 Task: Add an event with the title Interview with AnujE, date '2024/05/23', time 9:40 AM to 11:40 AMand add a description: The session will begin with an introduction to the importance of effective presentations, emphasizing the impact of clear communication, engaging delivery, and confident body language. Participants will have the opportunity to learn key strategies and best practices for creating impactful presentations that captivate audiences and convey messages effectively.Select event color  Tomato . Add location for the event as: 456 Parc Güell, Barcelona, Spain, logged in from the account softage.5@softage.netand send the event invitation to softage.3@softage.net and softage.1@softage.net. Set a reminder for the event Every weekday(Monday to Friday)
Action: Mouse moved to (89, 128)
Screenshot: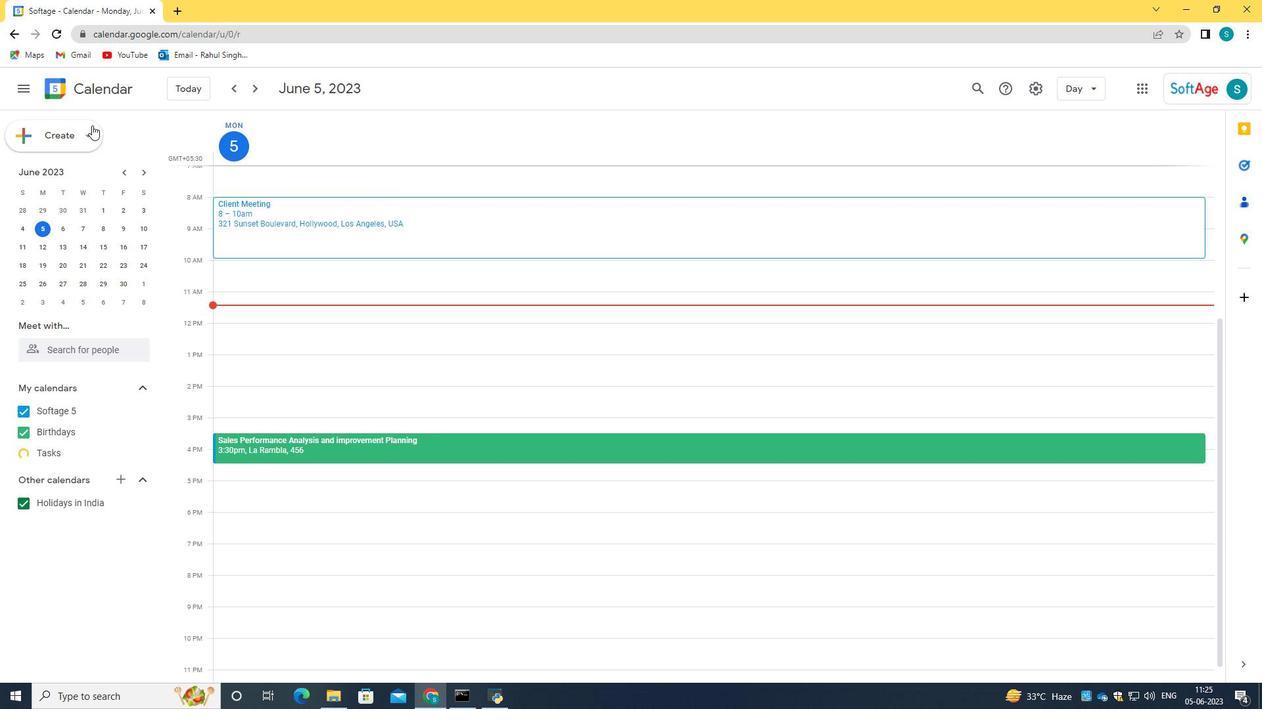 
Action: Mouse pressed left at (89, 128)
Screenshot: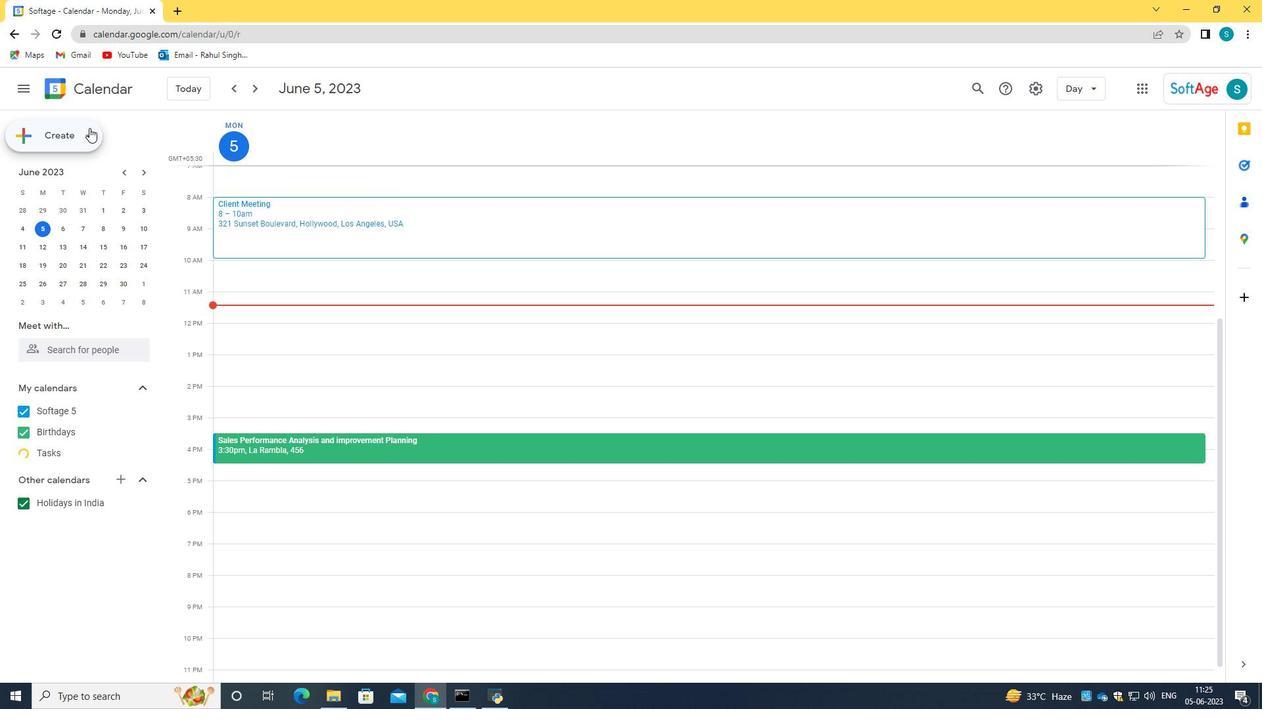 
Action: Mouse moved to (96, 172)
Screenshot: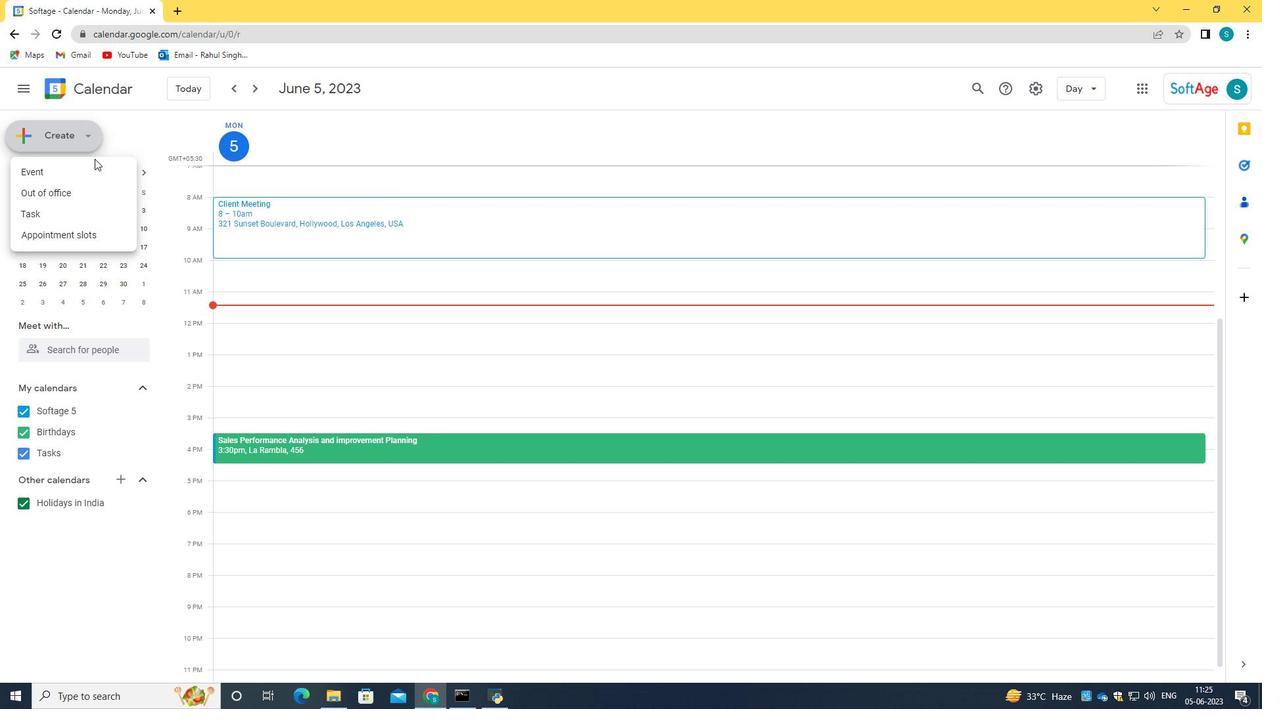 
Action: Mouse pressed left at (96, 172)
Screenshot: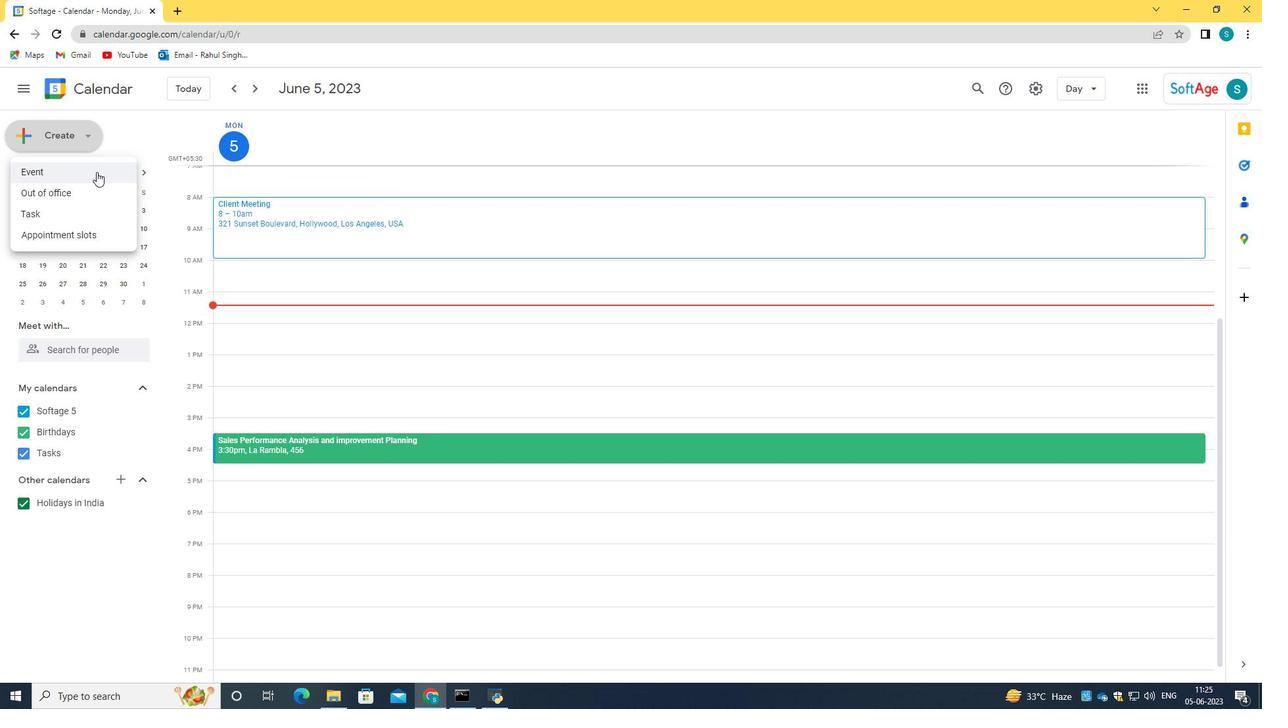
Action: Mouse moved to (738, 525)
Screenshot: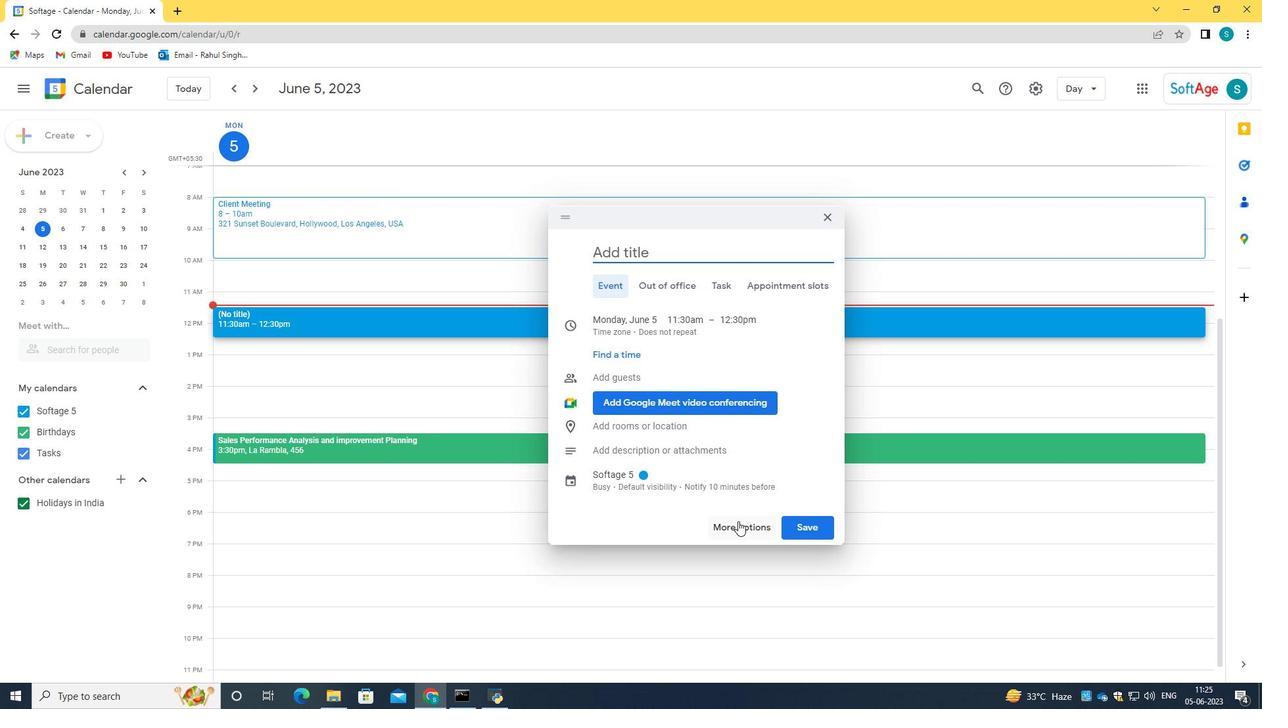 
Action: Mouse pressed left at (738, 525)
Screenshot: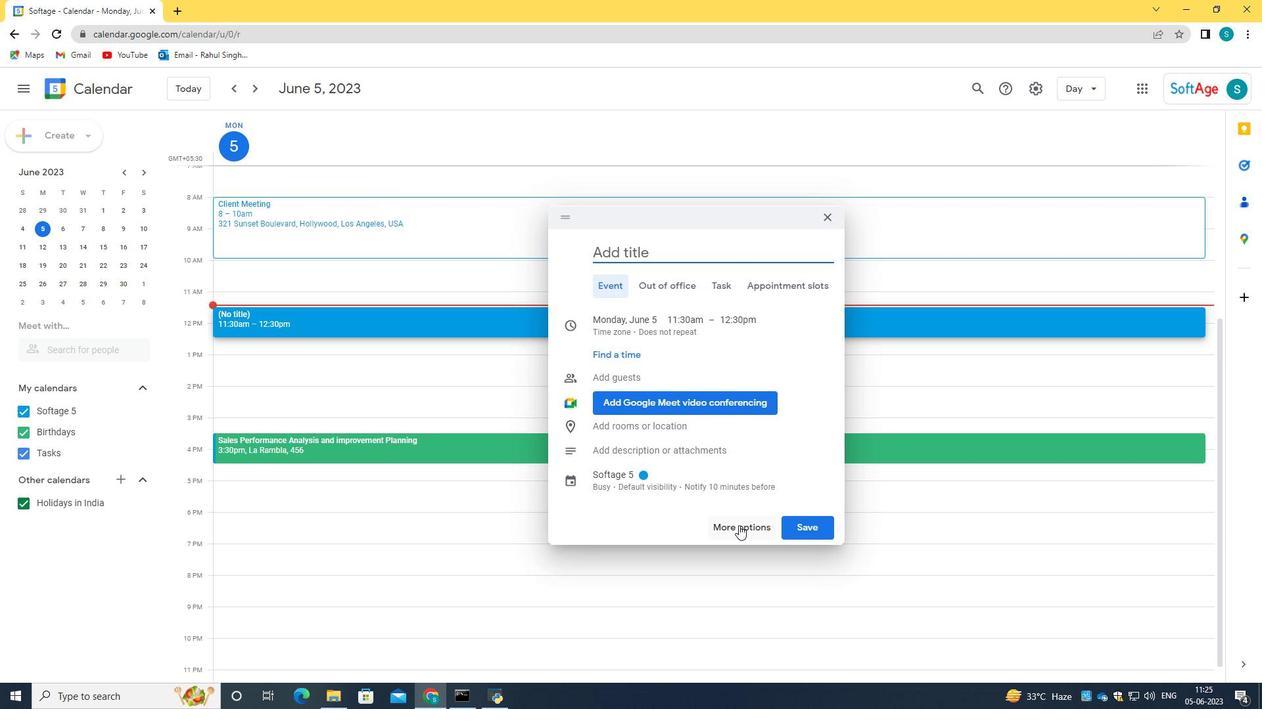 
Action: Mouse moved to (218, 95)
Screenshot: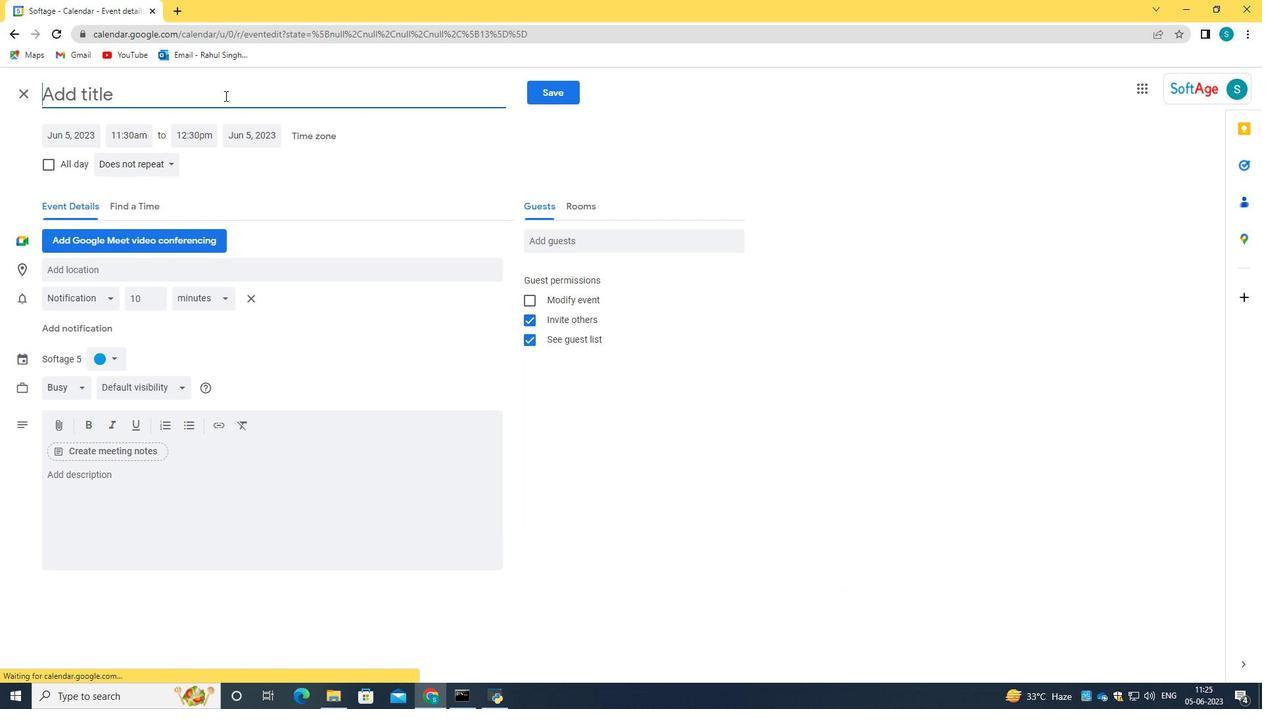 
Action: Mouse pressed left at (218, 95)
Screenshot: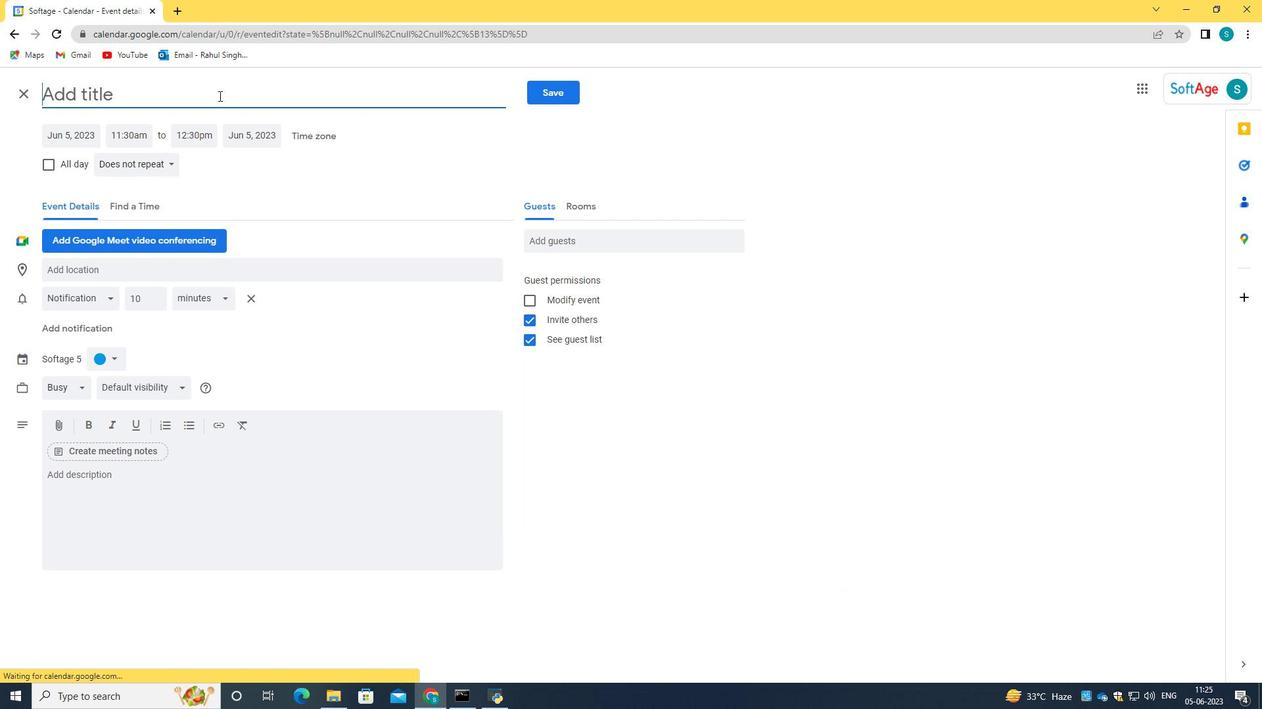 
Action: Key pressed <Key.caps_lock>I<Key.caps_lock>nterview<Key.space>with<Key.space><Key.caps_lock>A<Key.caps_lock>nuk<Key.backspace>j<Key.caps_lock>E
Screenshot: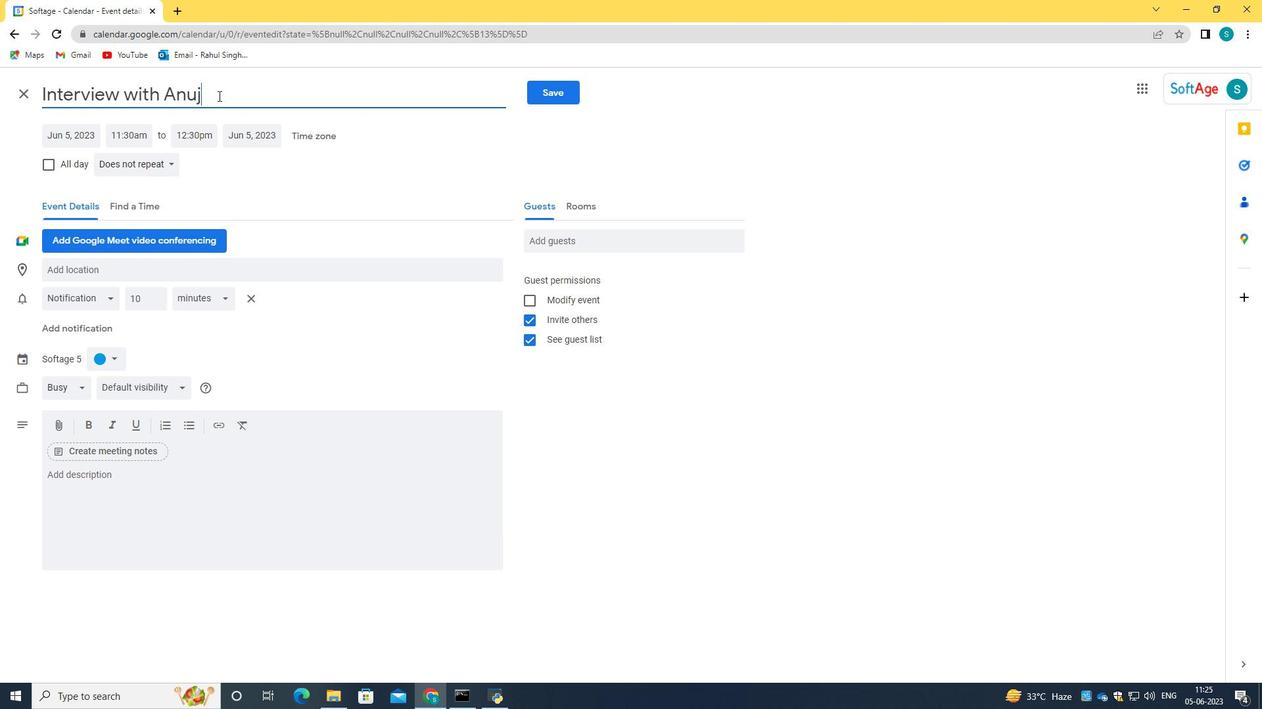 
Action: Mouse moved to (74, 131)
Screenshot: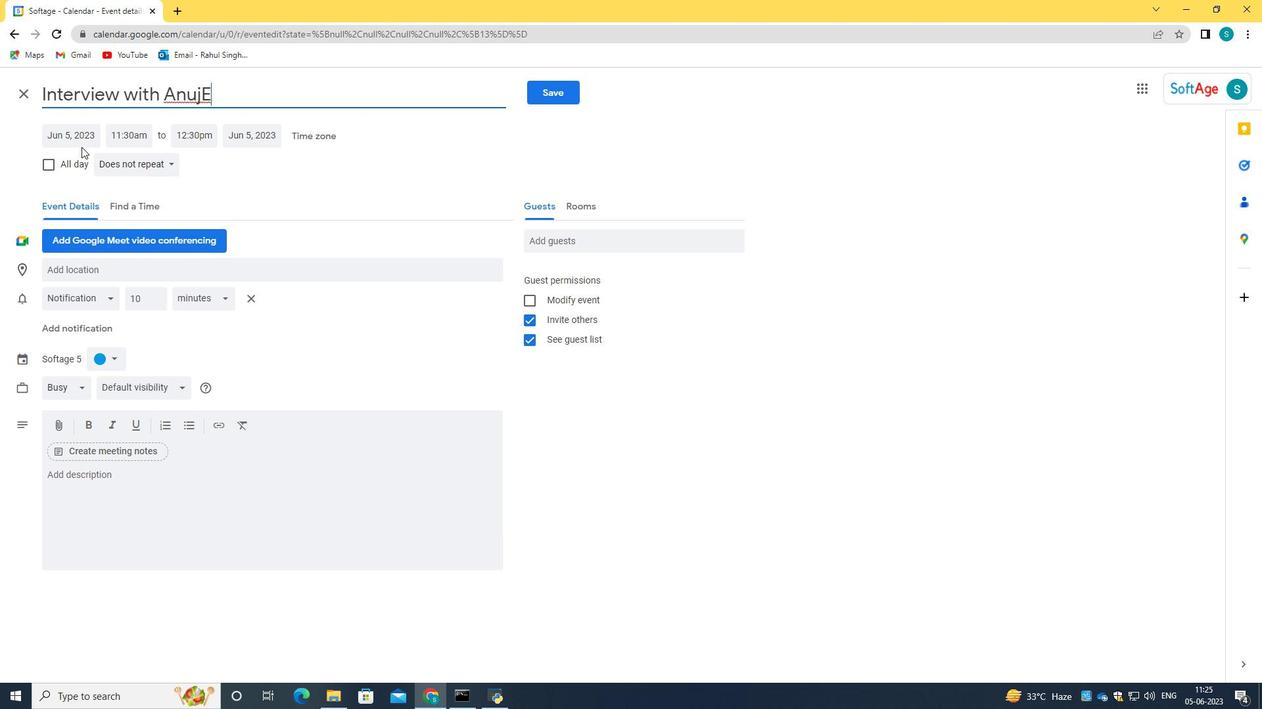 
Action: Mouse pressed left at (74, 131)
Screenshot: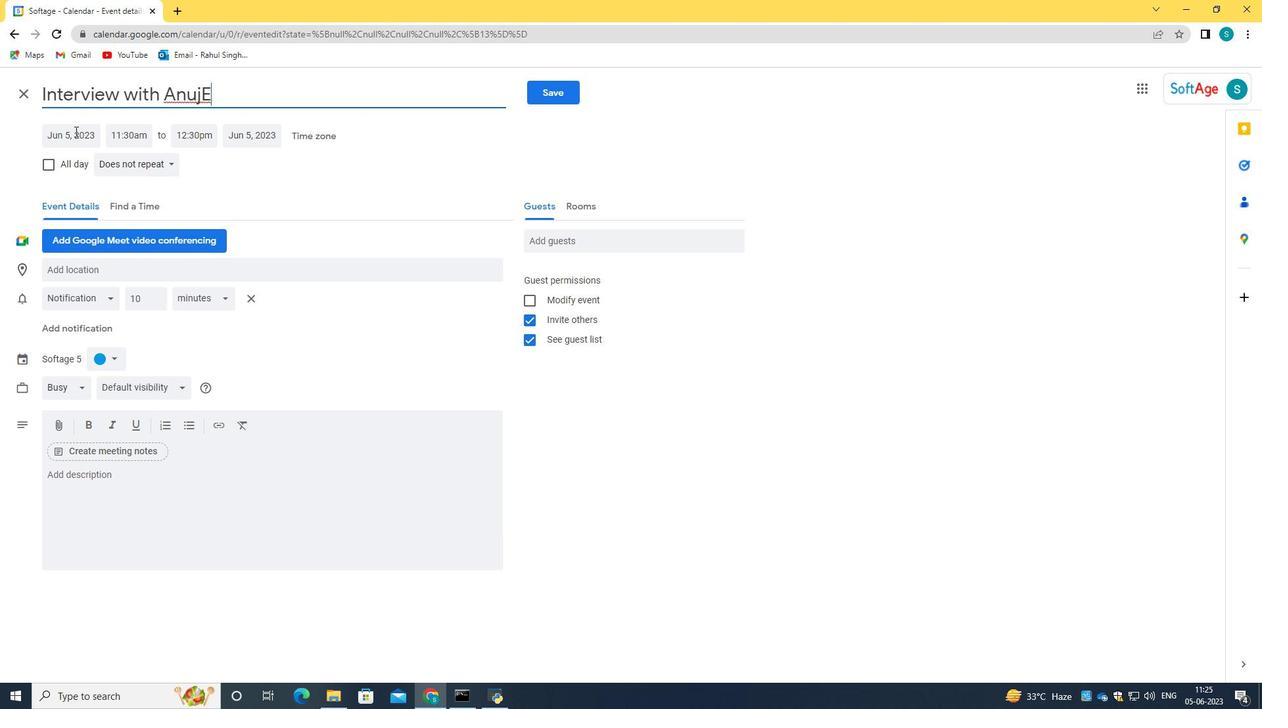 
Action: Key pressed 2024/05/23<Key.tab>09<Key.shift_r>:40AM<Key.tab>11<Key.shift_r>:40AM
Screenshot: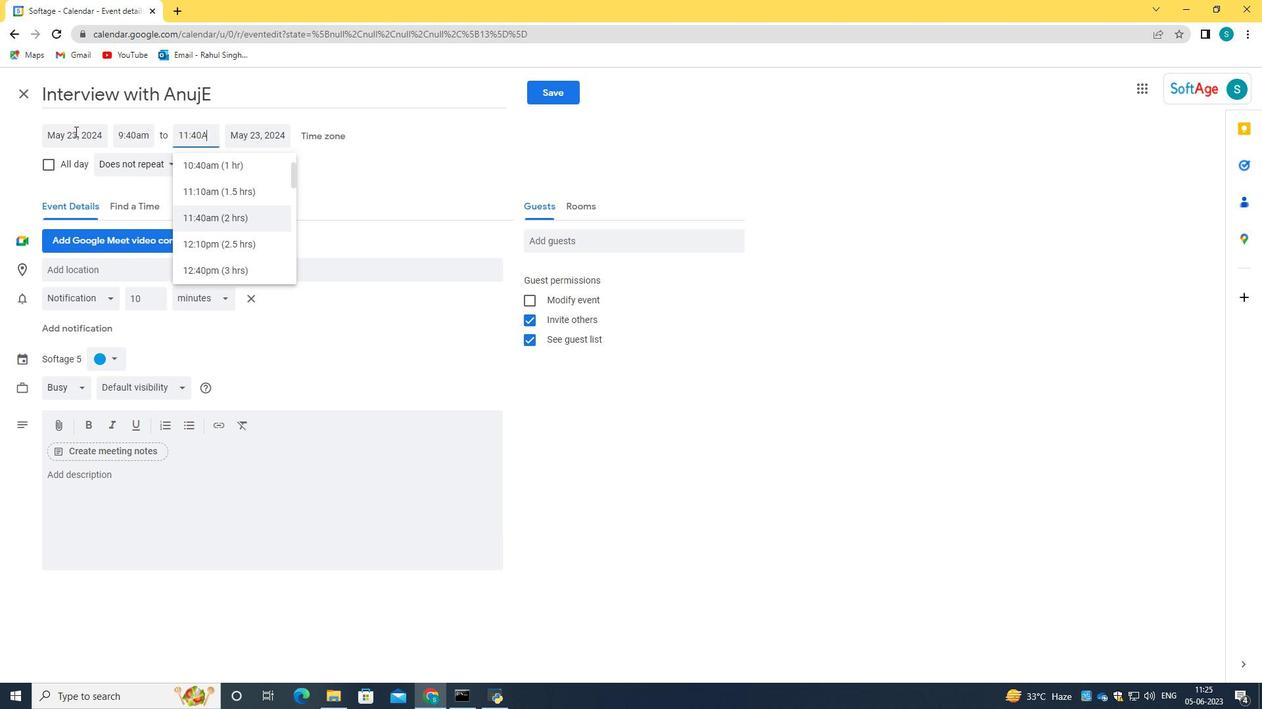 
Action: Mouse moved to (212, 214)
Screenshot: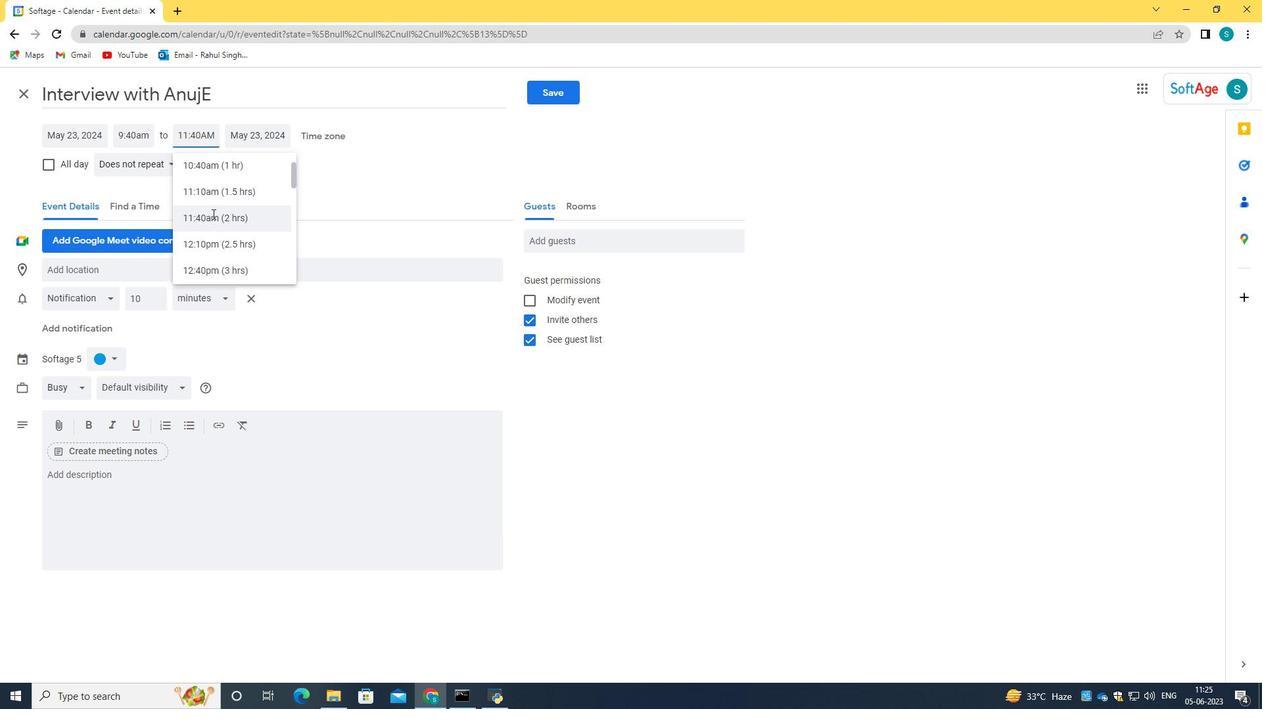 
Action: Mouse pressed left at (212, 214)
Screenshot: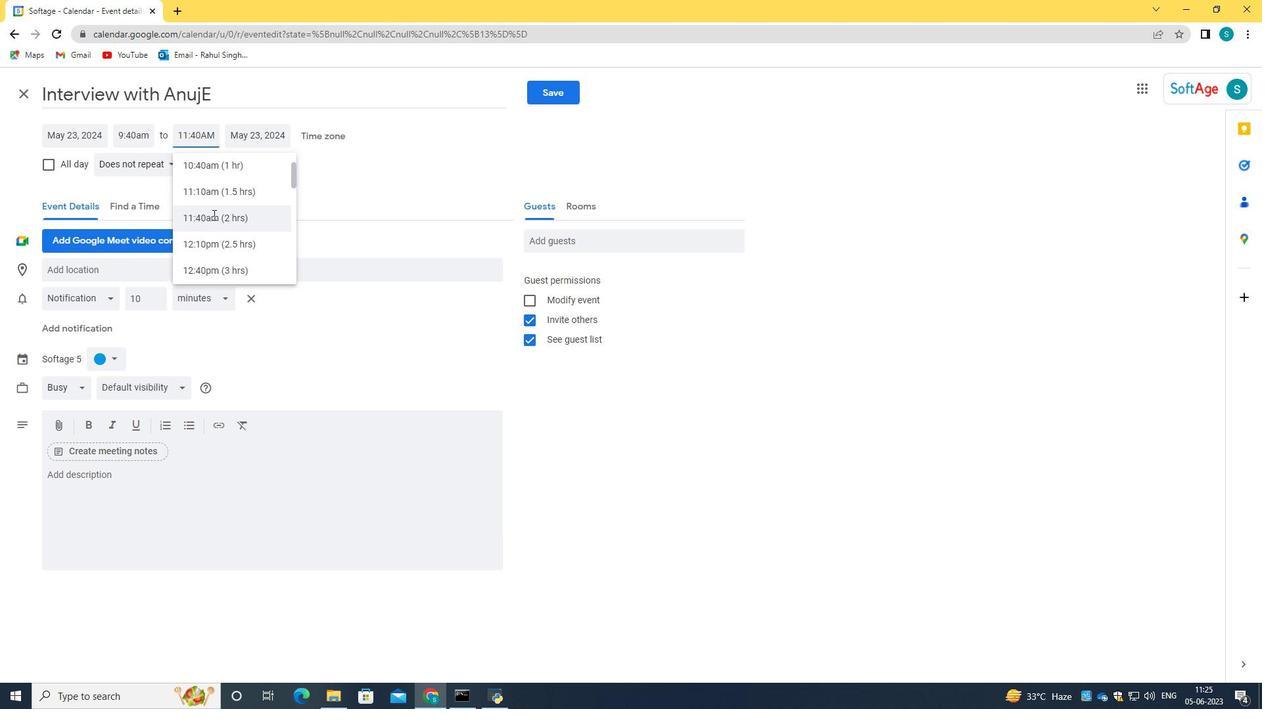 
Action: Mouse moved to (281, 197)
Screenshot: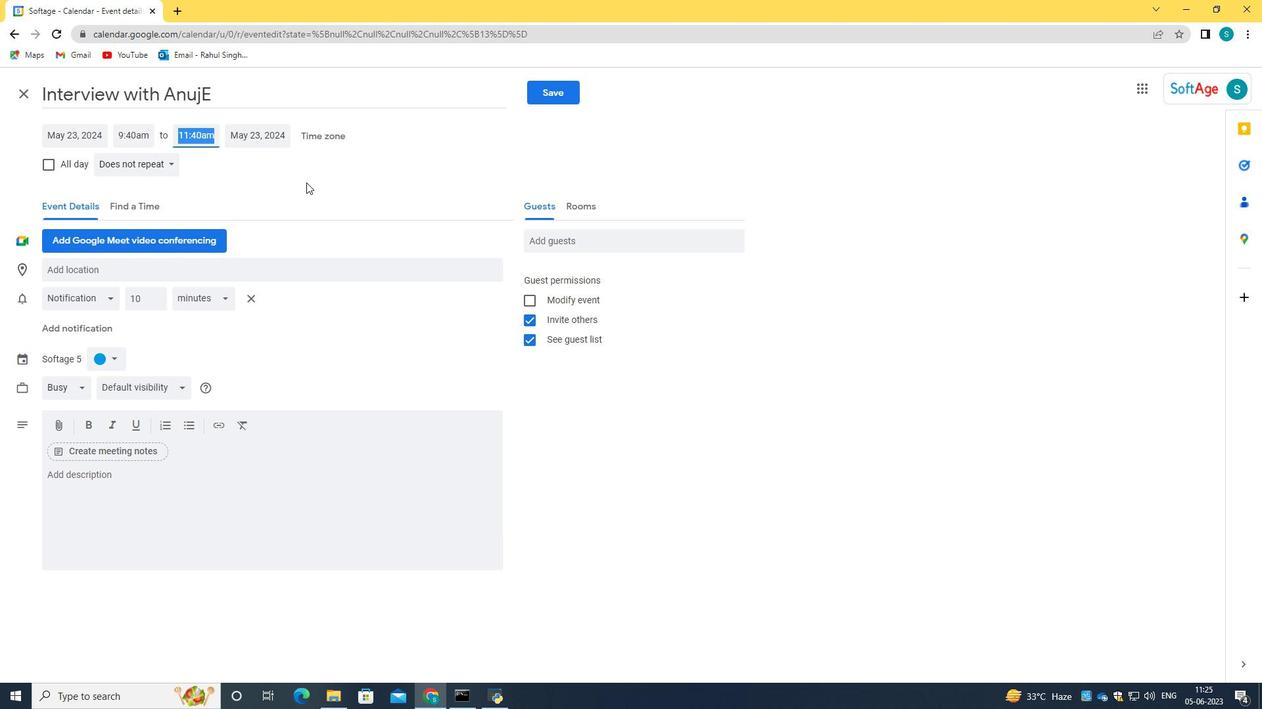 
Action: Mouse pressed left at (281, 197)
Screenshot: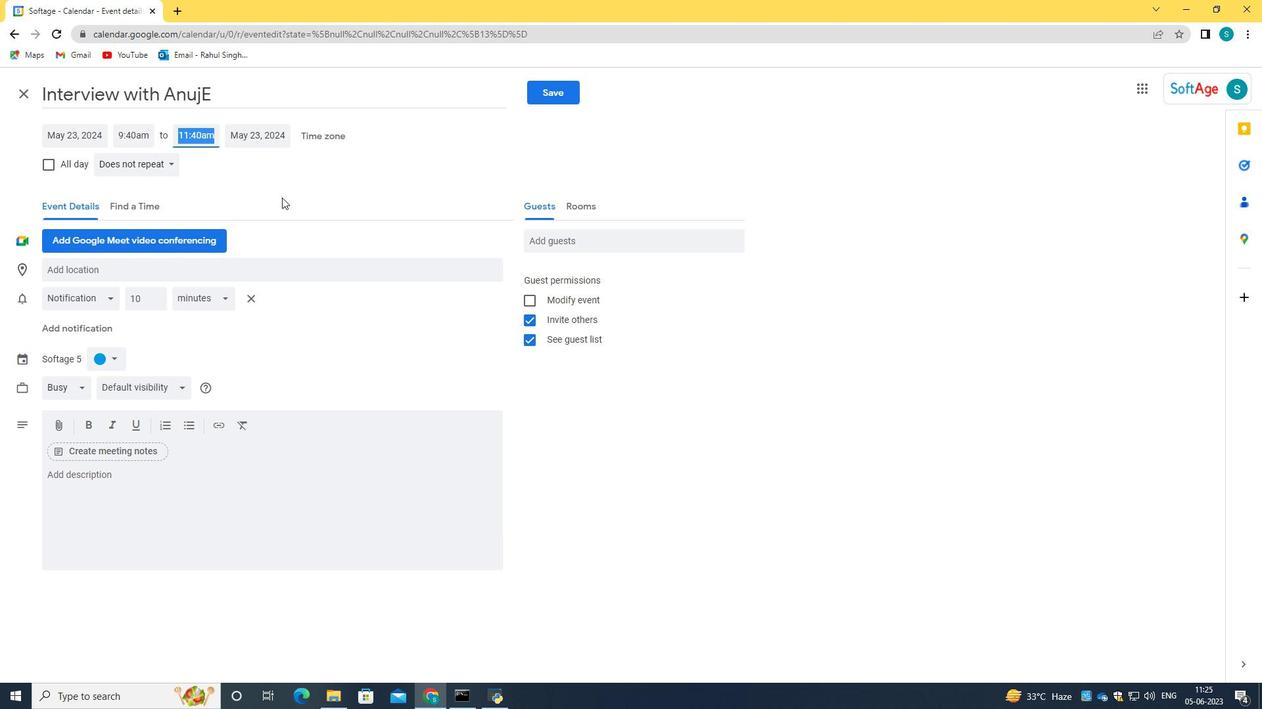 
Action: Mouse moved to (210, 514)
Screenshot: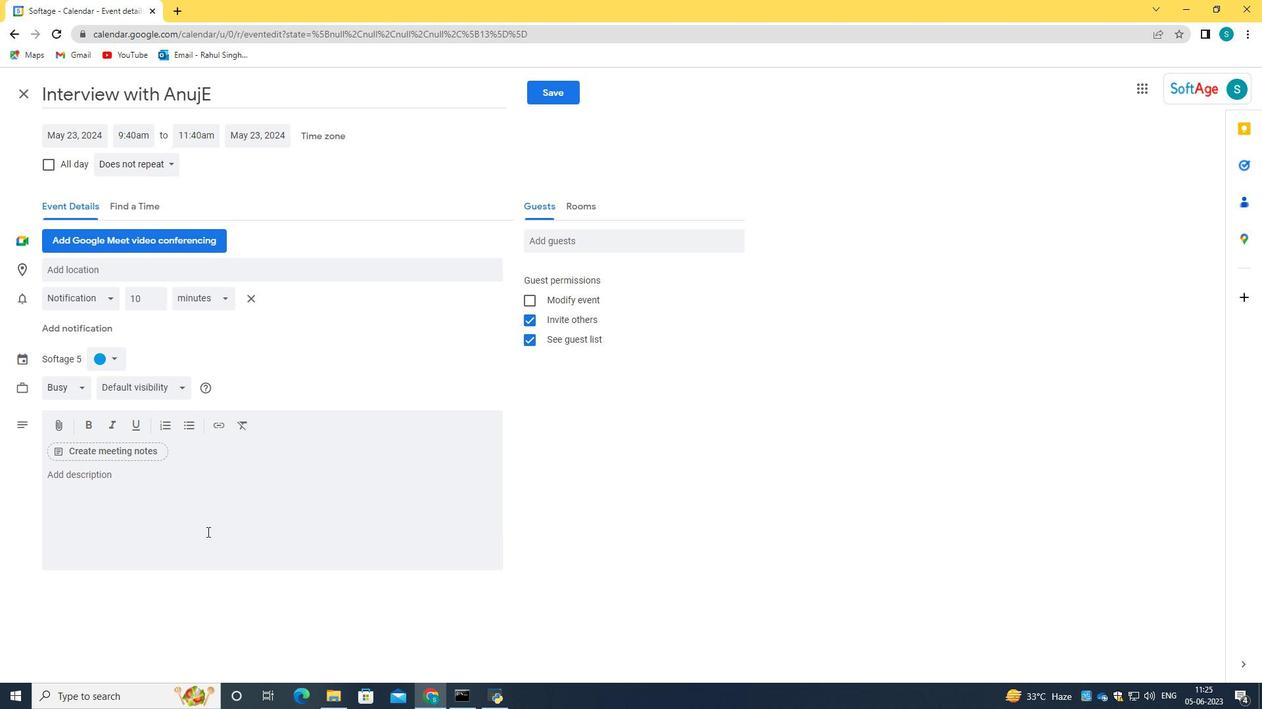 
Action: Mouse pressed left at (210, 514)
Screenshot: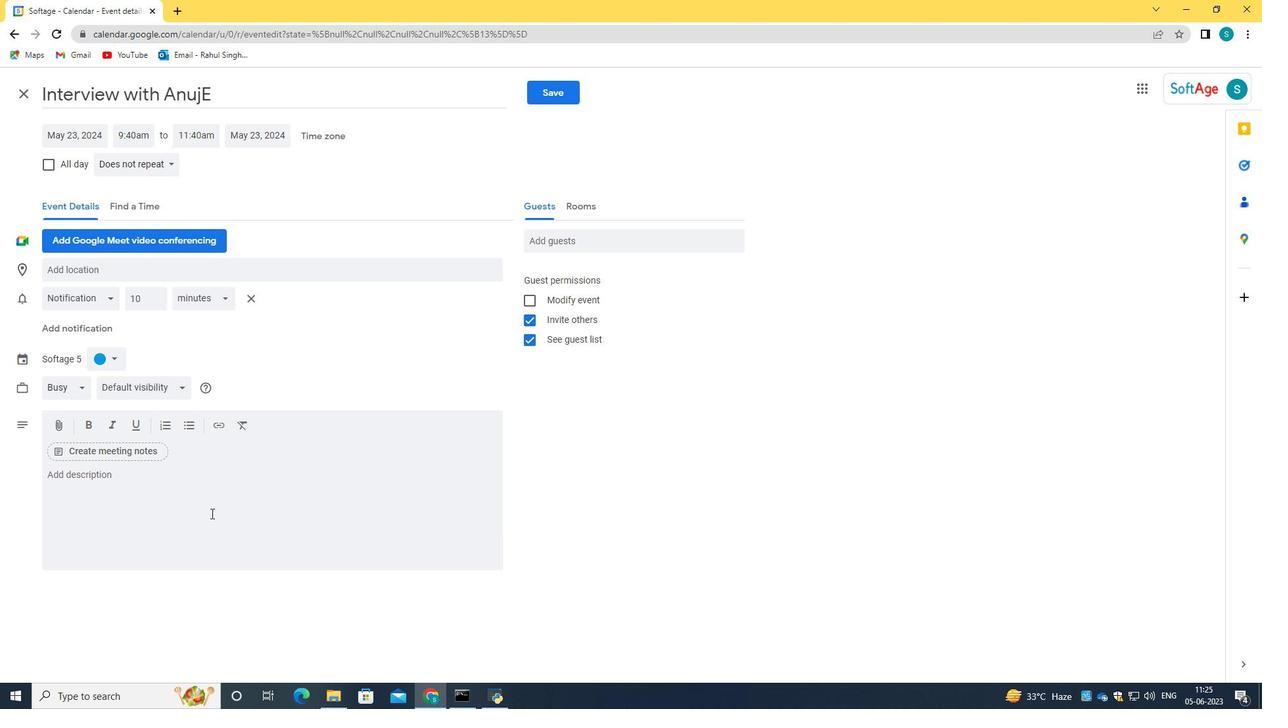 
Action: Key pressed <Key.caps_lock>t<Key.caps_lock>HE<Key.space><Key.backspace><Key.backspace><Key.backspace><Key.backspace>T<Key.caps_lock>he<Key.space>session<Key.space>will<Key.space>begin<Key.space>with<Key.space>an<Key.space>introduction<Key.space>t<Key.space>the<Key.space>importance<Key.space>of<Key.space>effective<Key.space>presentations,<Key.space>emphasizing<Key.space>the<Key.space>impact<Key.space>of<Key.space>clear<Key.space>communication<Key.space><Key.backspace>,<Key.space>engaging<Key.space>delivery<Key.space><Key.backspace><Key.space>ad<Key.backspace>nd<Key.space>confidnt<Key.backspace><Key.backspace>etn<Key.backspace><Key.backspace>nt<Key.space>body<Key.space>language.<Key.space><Key.caps_lock>P<Key.caps_lock>articipants<Key.space>will<Key.space>have<Key.space>the<Key.space>opportunity<Key.space>to<Key.space>learn<Key.space>key<Key.space>strateies<Key.space><Key.backspace><Key.backspace><Key.backspace><Key.backspace><Key.backspace>gies<Key.space><Key.backspace><Key.backspace><Key.backspace><Key.backspace><Key.backspace><Key.backspace><Key.backspace><Key.backspace>rategies<Key.space>and<Key.space>best<Key.space>practices<Key.space>for<Key.space>creating<Key.space>impactful<Key.space>presentations<Key.space>that<Key.space>capto<Key.backspace>ivate<Key.space>audience<Key.space>and<Key.space>convey<Key.space>ma<Key.backspace>essages<Key.space>effectively.
Screenshot: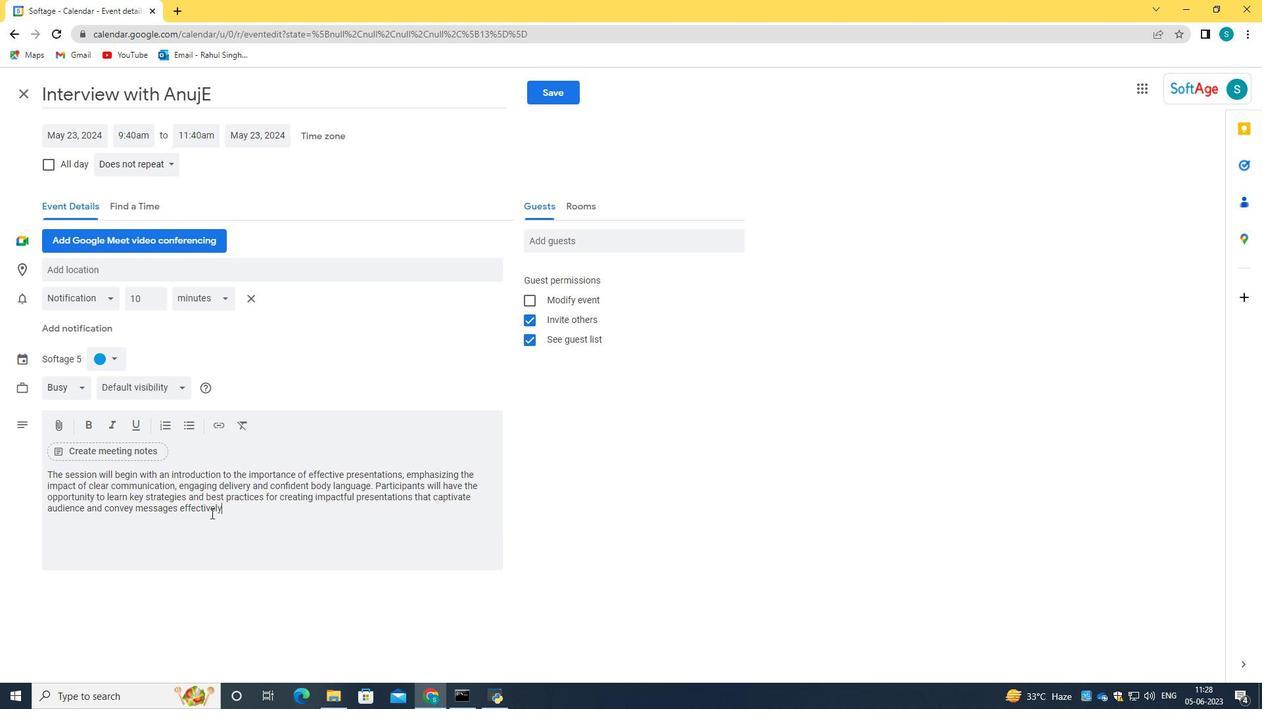 
Action: Mouse moved to (111, 366)
Screenshot: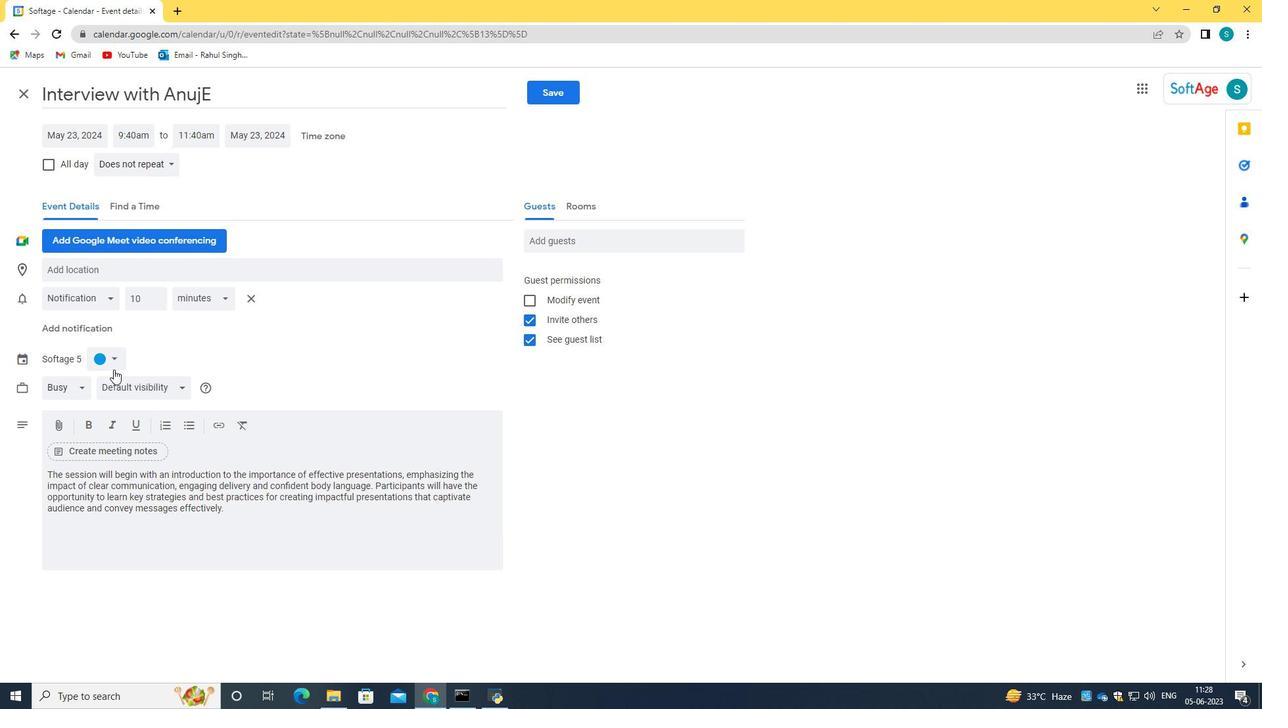 
Action: Mouse pressed left at (111, 366)
Screenshot: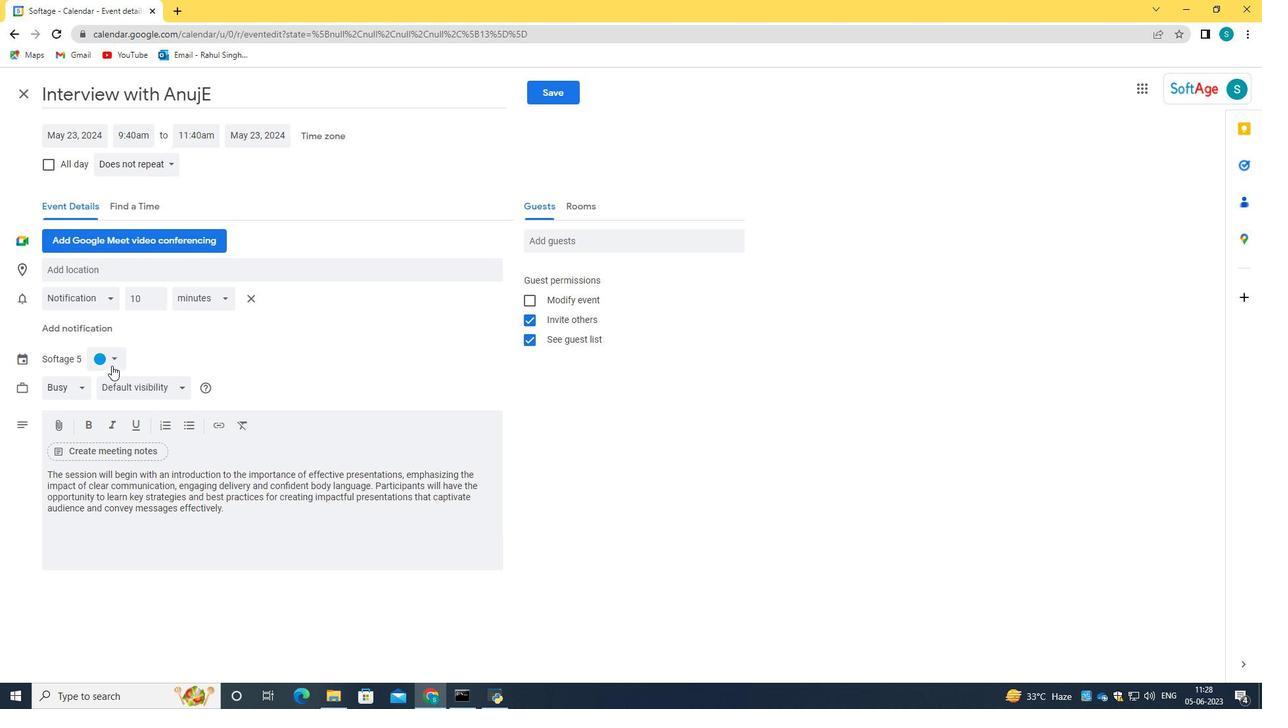 
Action: Mouse moved to (103, 355)
Screenshot: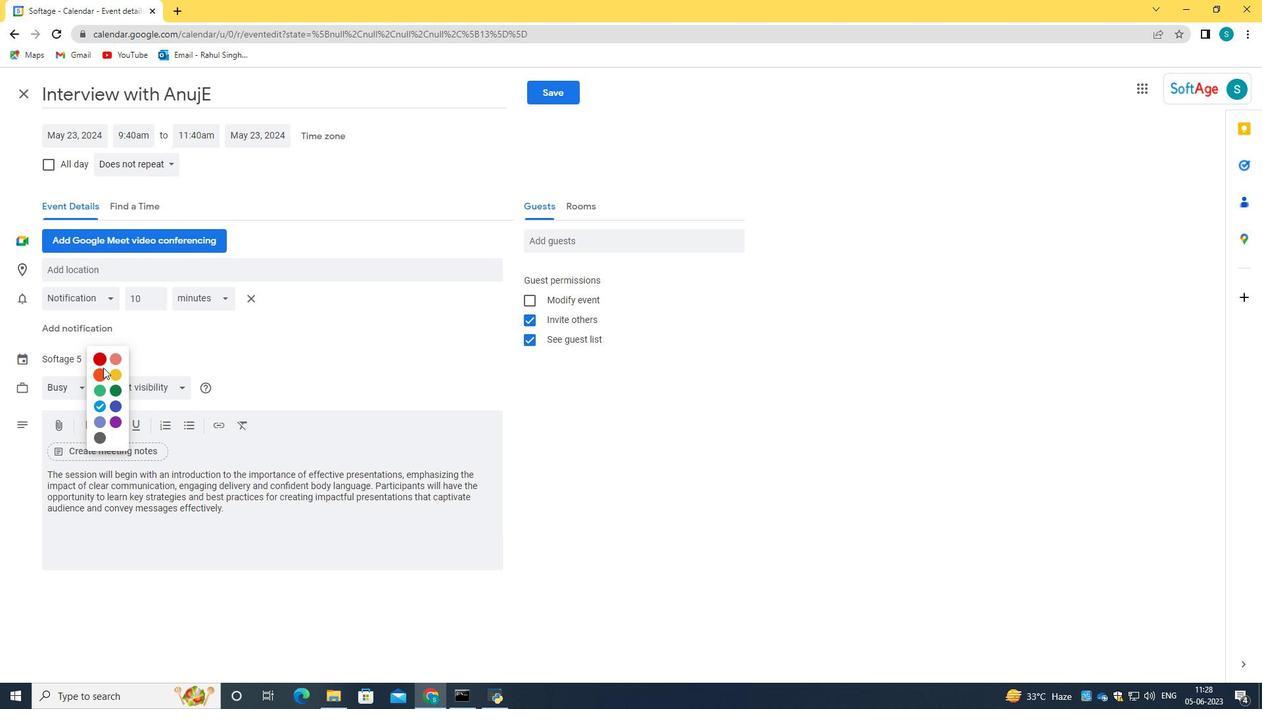 
Action: Mouse pressed left at (103, 355)
Screenshot: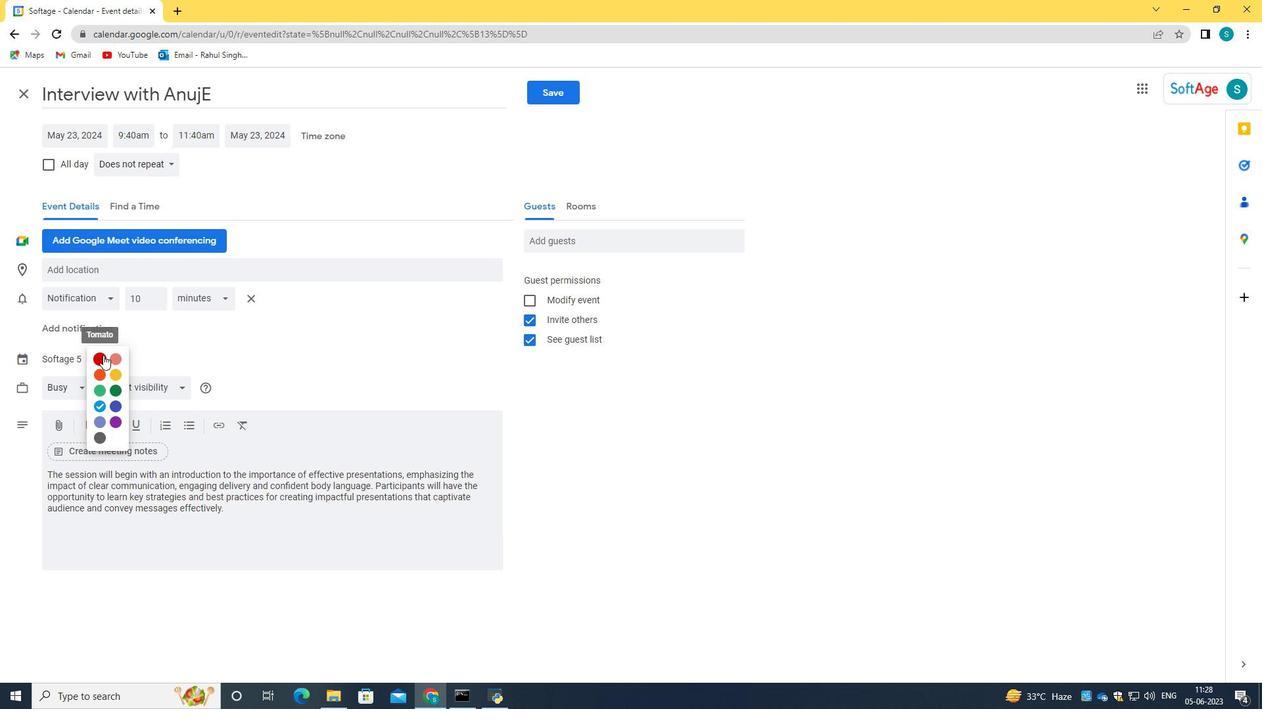 
Action: Mouse moved to (138, 278)
Screenshot: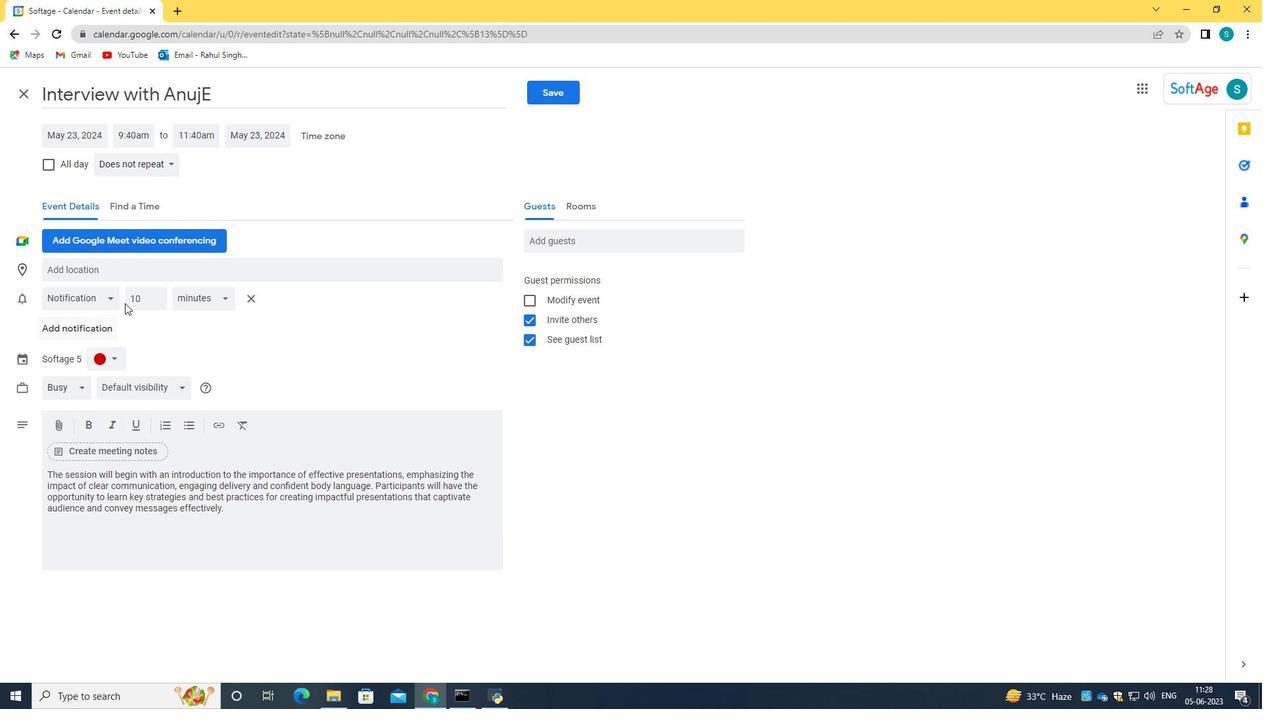 
Action: Mouse pressed left at (138, 278)
Screenshot: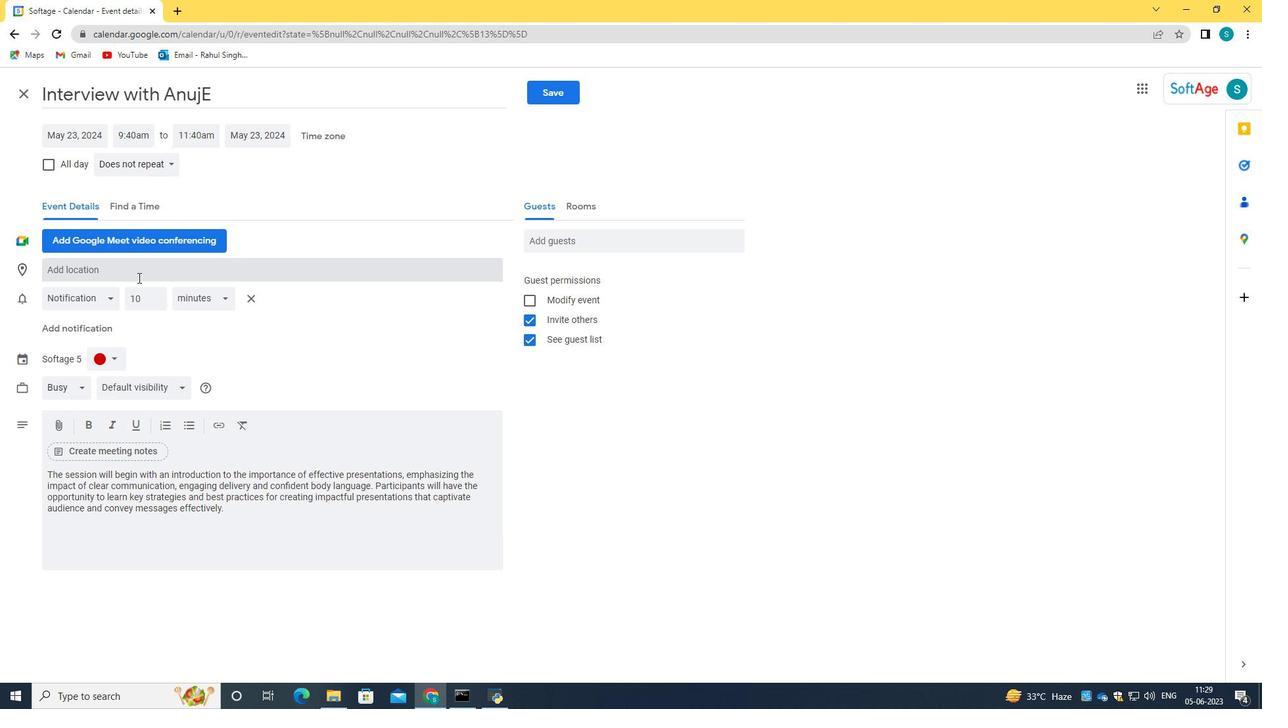 
Action: Key pressed 456<Key.space><Key.caps_lock>P<Key.caps_lock>arc<Key.space><Key.caps_lock>G<Key.caps_lock>uee<Key.backspace>ll,<Key.space><Key.caps_lock>B<Key.caps_lock>a
Screenshot: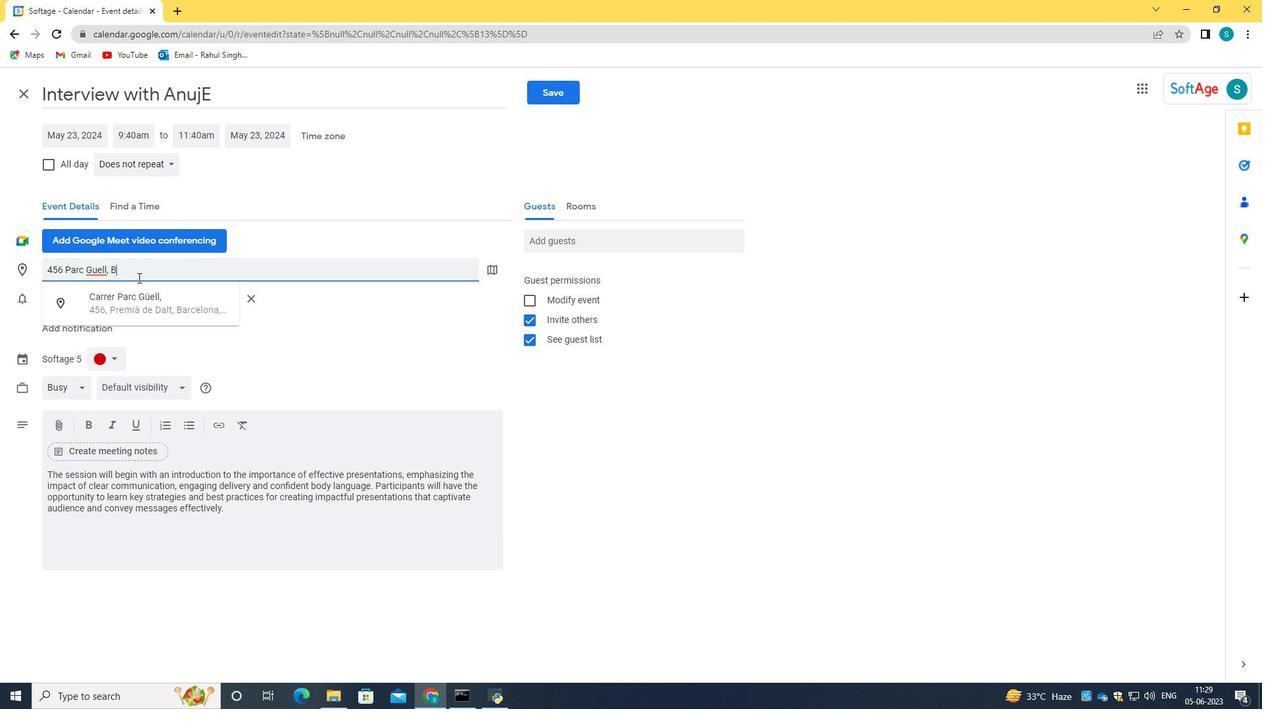 
Action: Mouse moved to (141, 295)
Screenshot: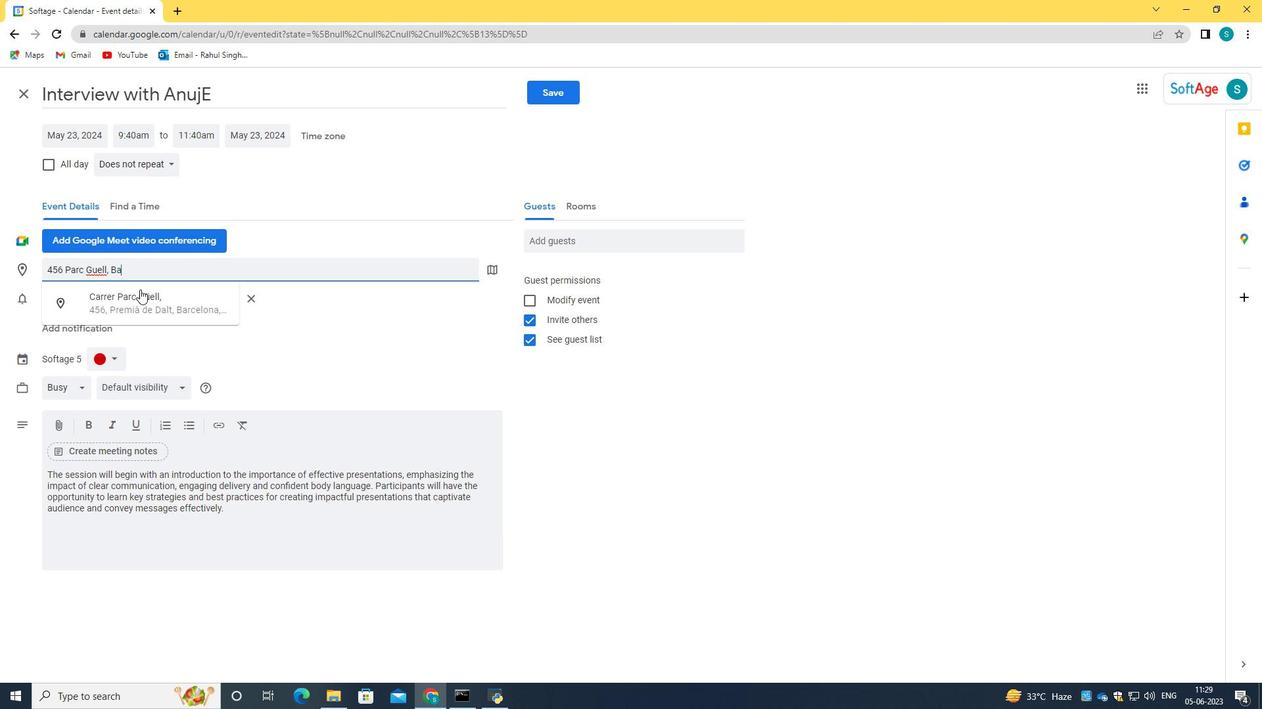 
Action: Mouse pressed left at (141, 295)
Screenshot: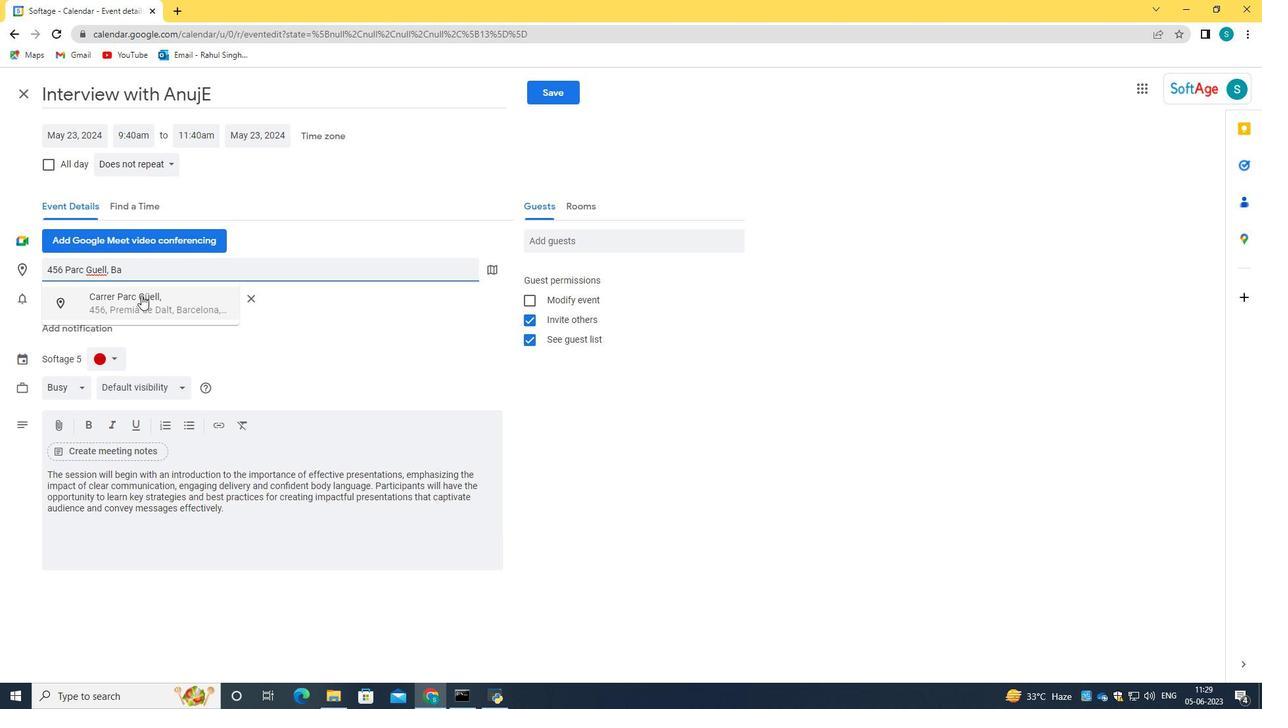 
Action: Mouse moved to (555, 245)
Screenshot: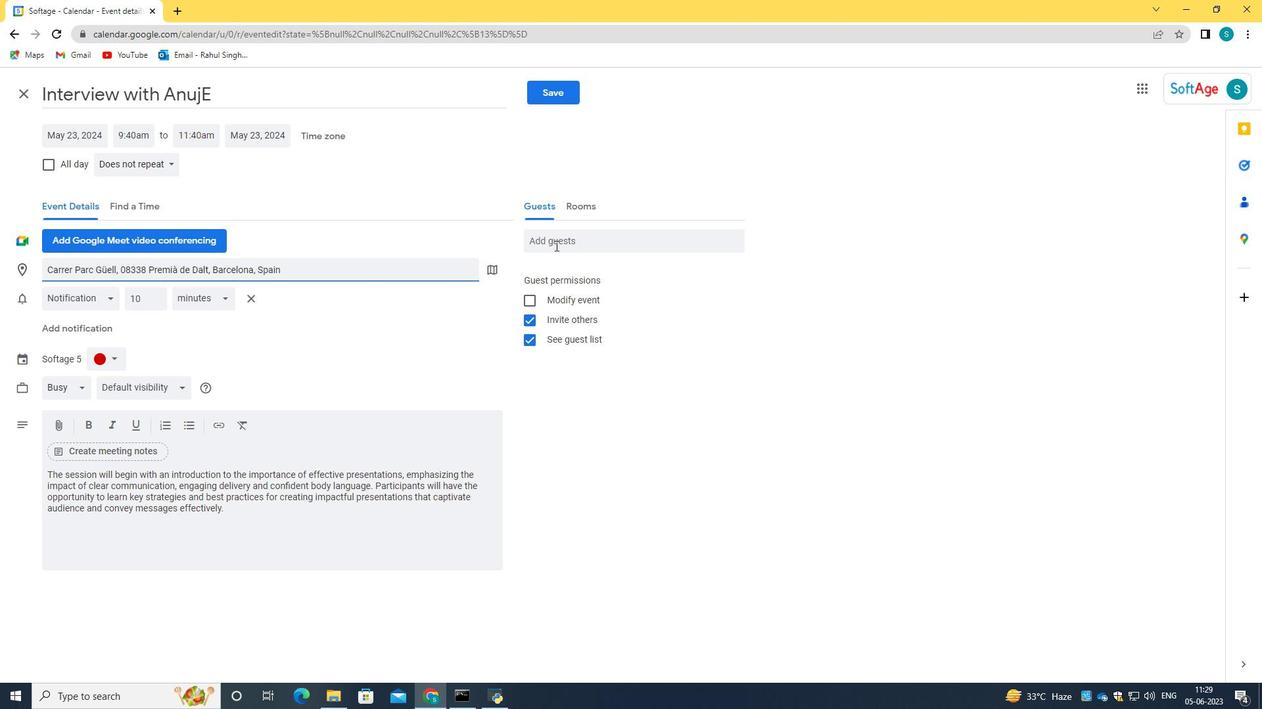 
Action: Mouse pressed left at (555, 245)
Screenshot: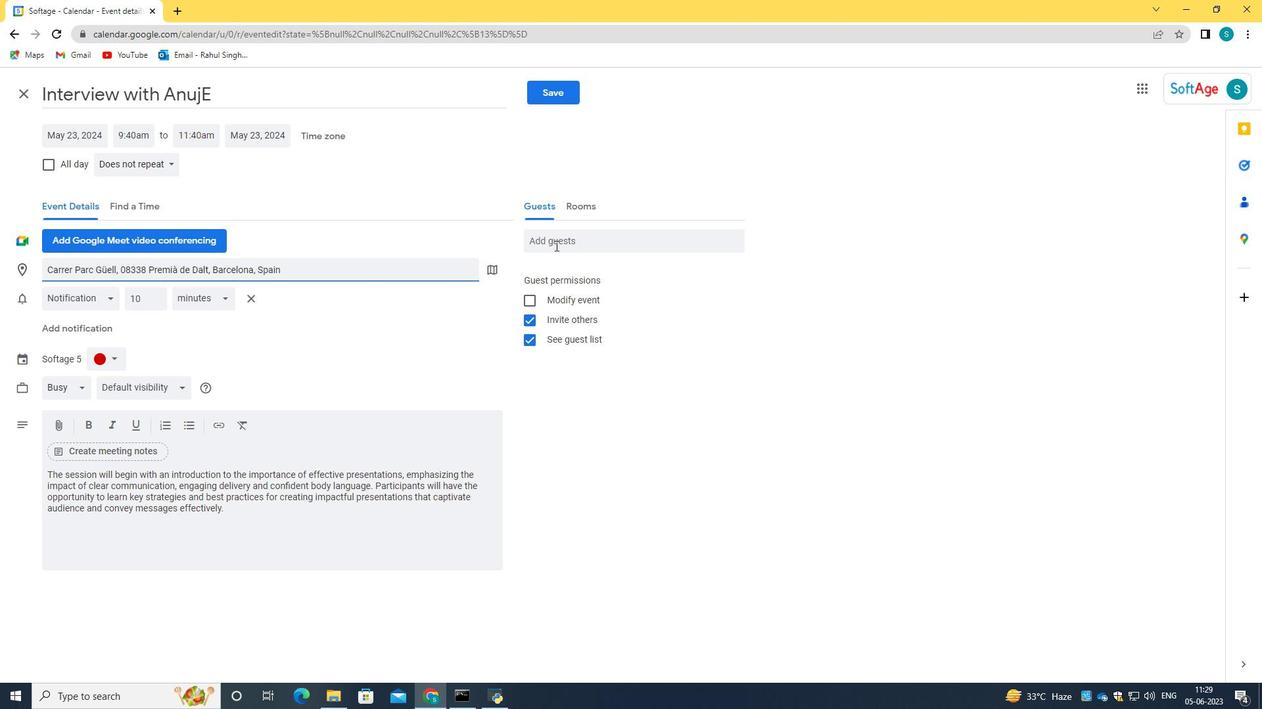 
Action: Key pressed softage.3<Key.shift>@softage.net<Key.tab>softage.1<Key.shift>@softage.net
Screenshot: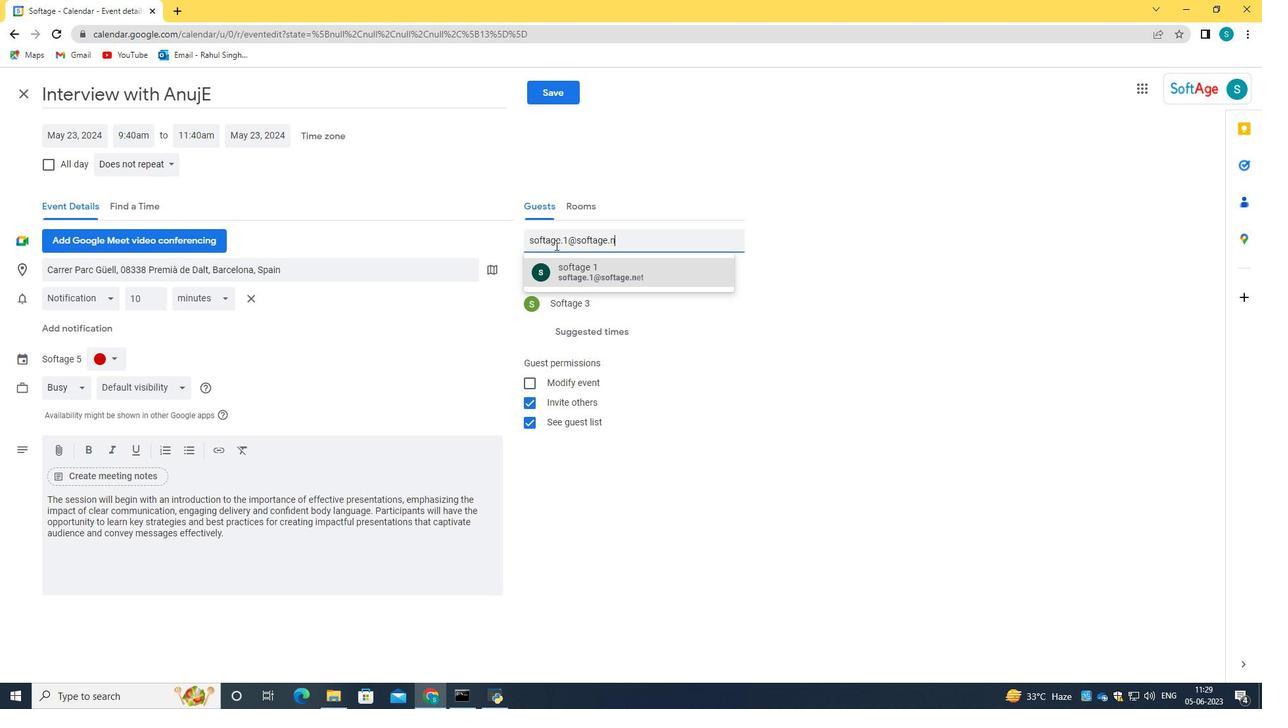 
Action: Mouse moved to (629, 274)
Screenshot: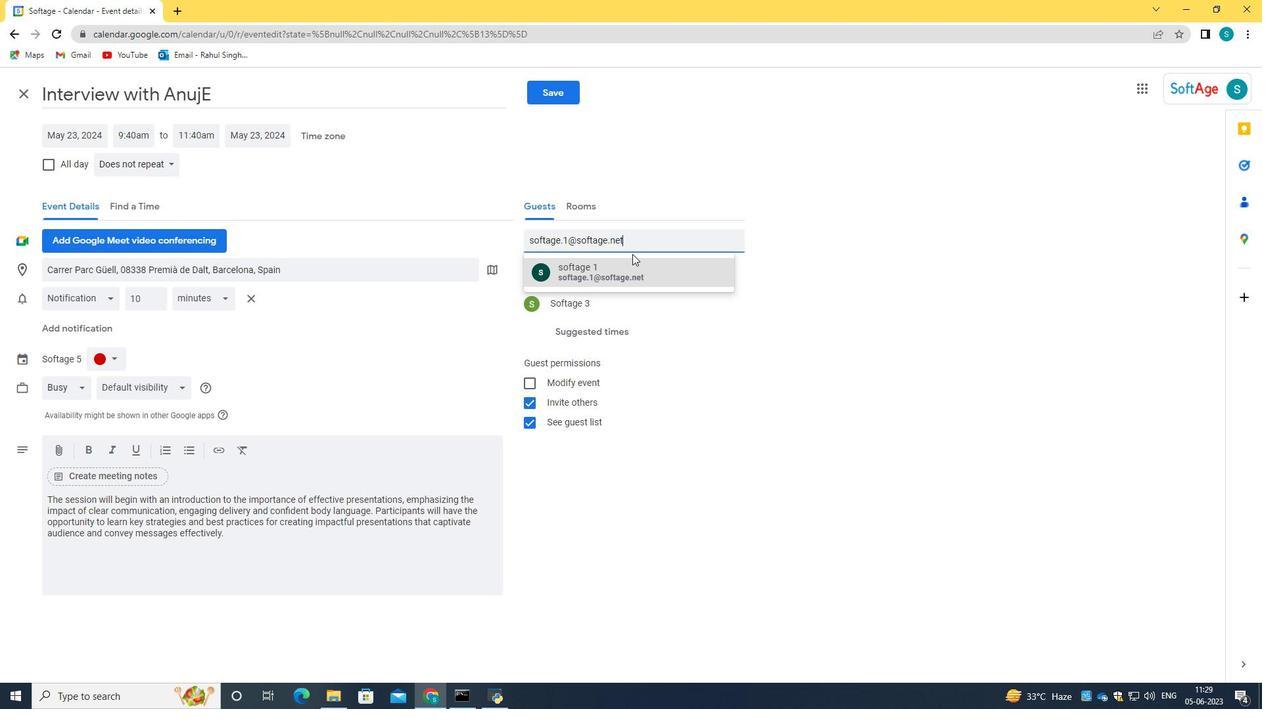 
Action: Mouse pressed left at (629, 274)
Screenshot: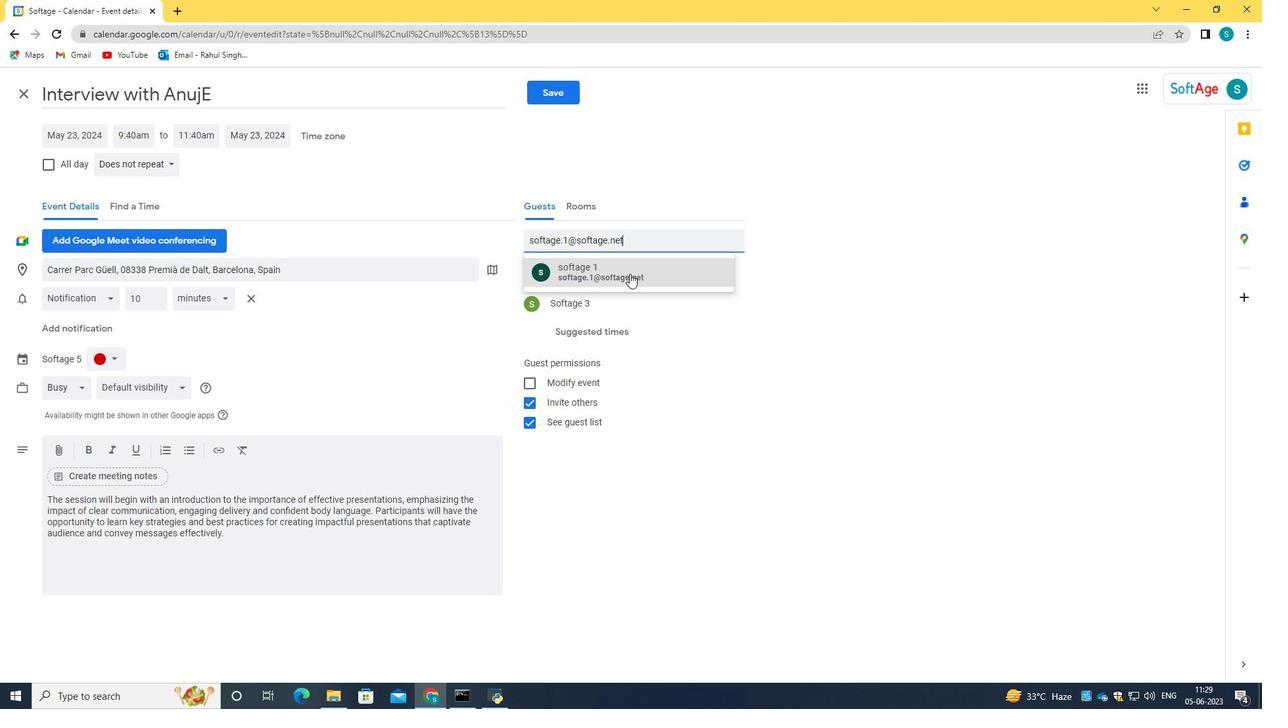 
Action: Mouse moved to (151, 161)
Screenshot: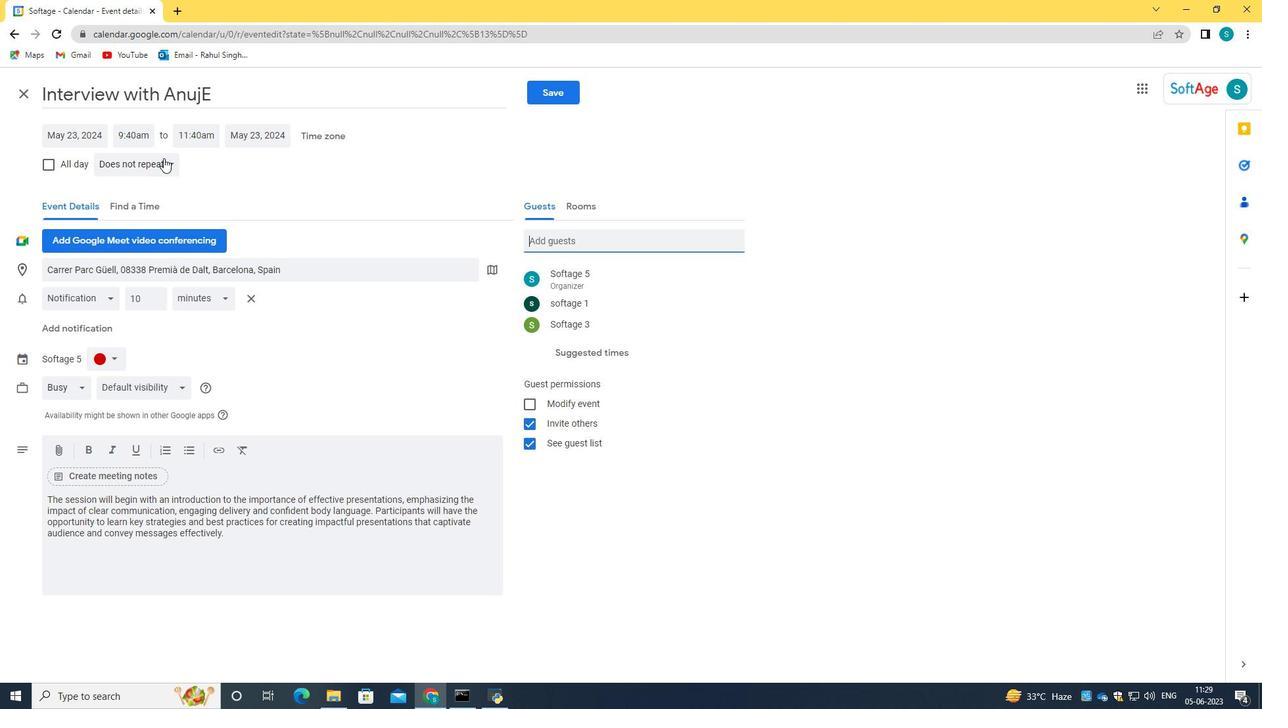 
Action: Mouse pressed left at (151, 161)
Screenshot: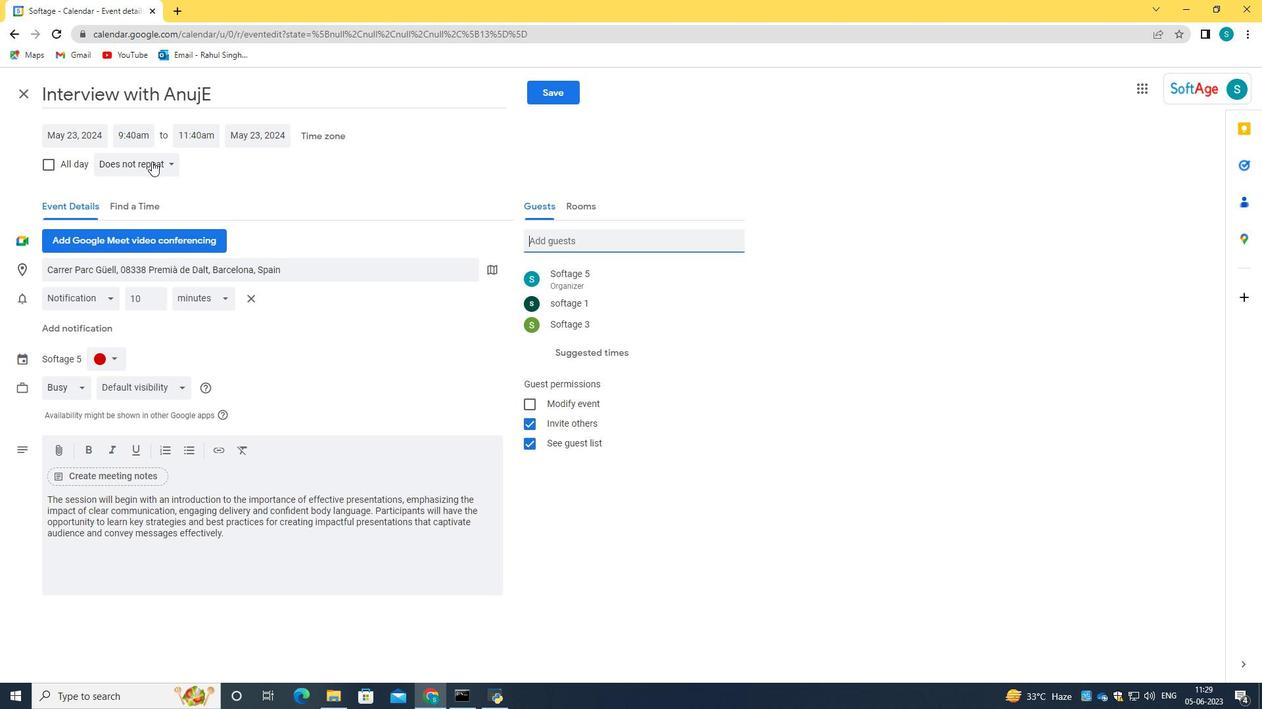 
Action: Mouse moved to (171, 276)
Screenshot: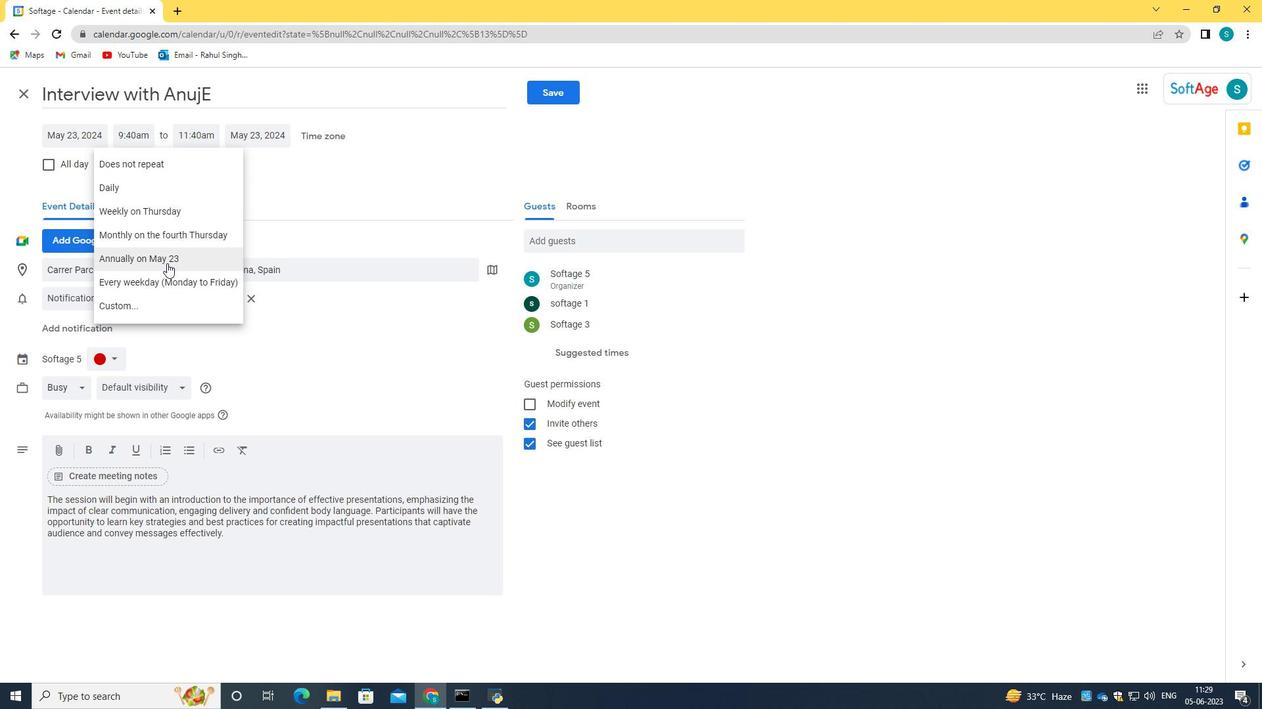 
Action: Mouse pressed left at (171, 276)
Screenshot: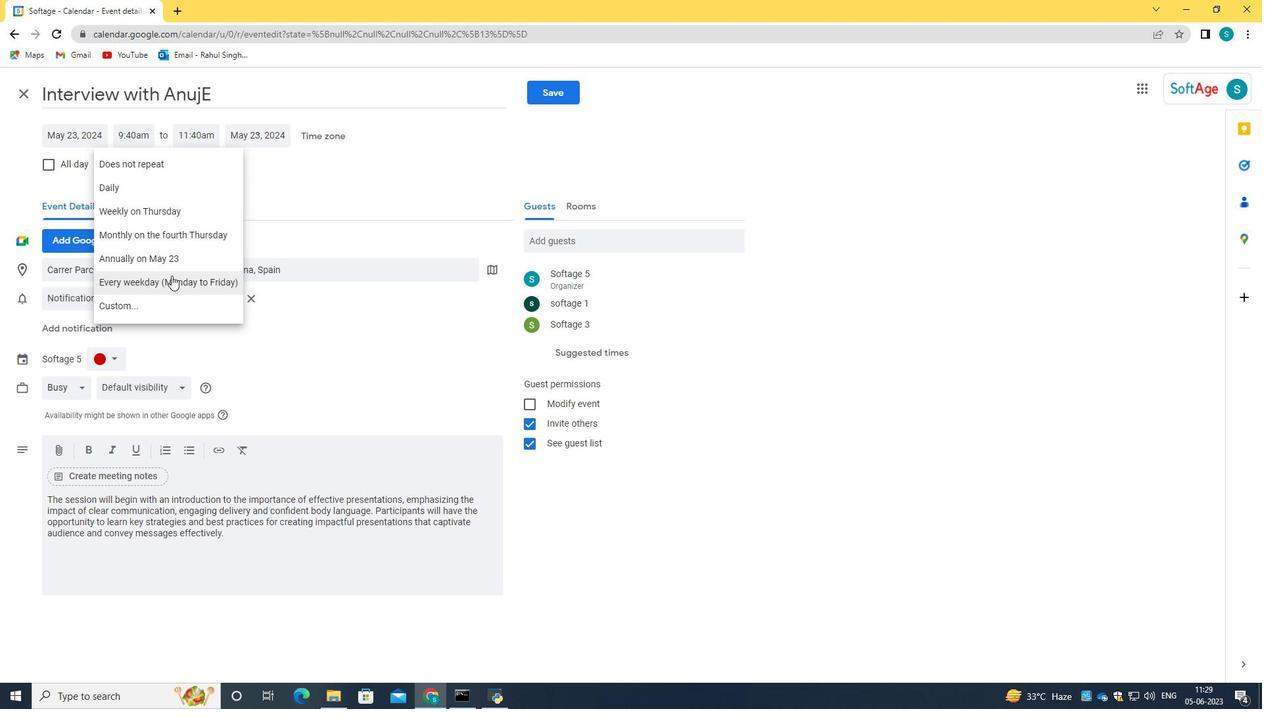 
Action: Mouse moved to (556, 100)
Screenshot: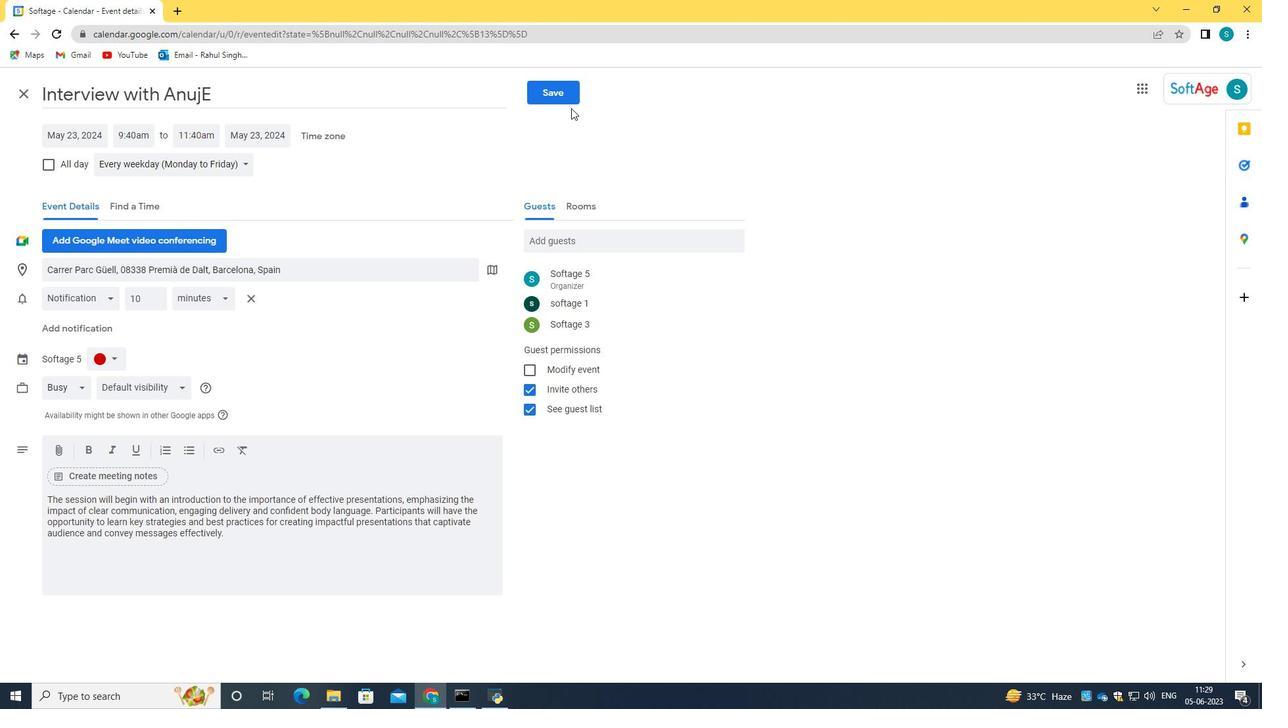 
Action: Mouse pressed left at (556, 100)
Screenshot: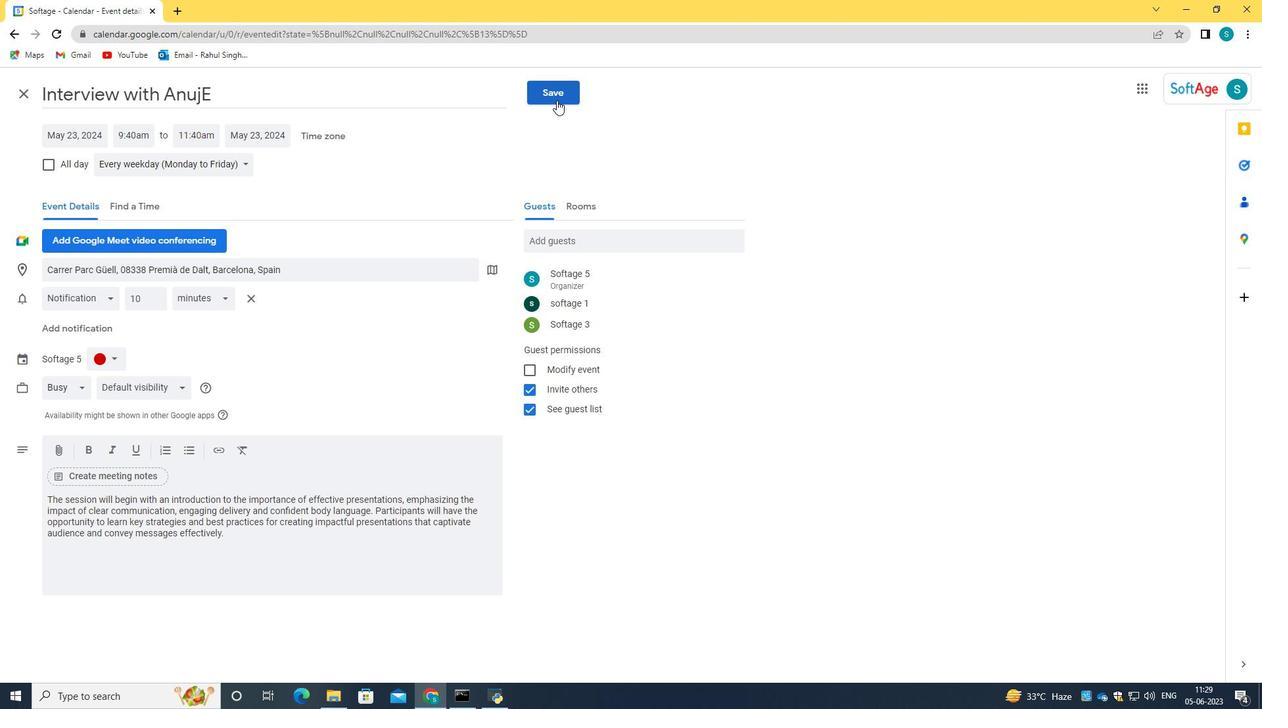 
Action: Mouse moved to (763, 408)
Screenshot: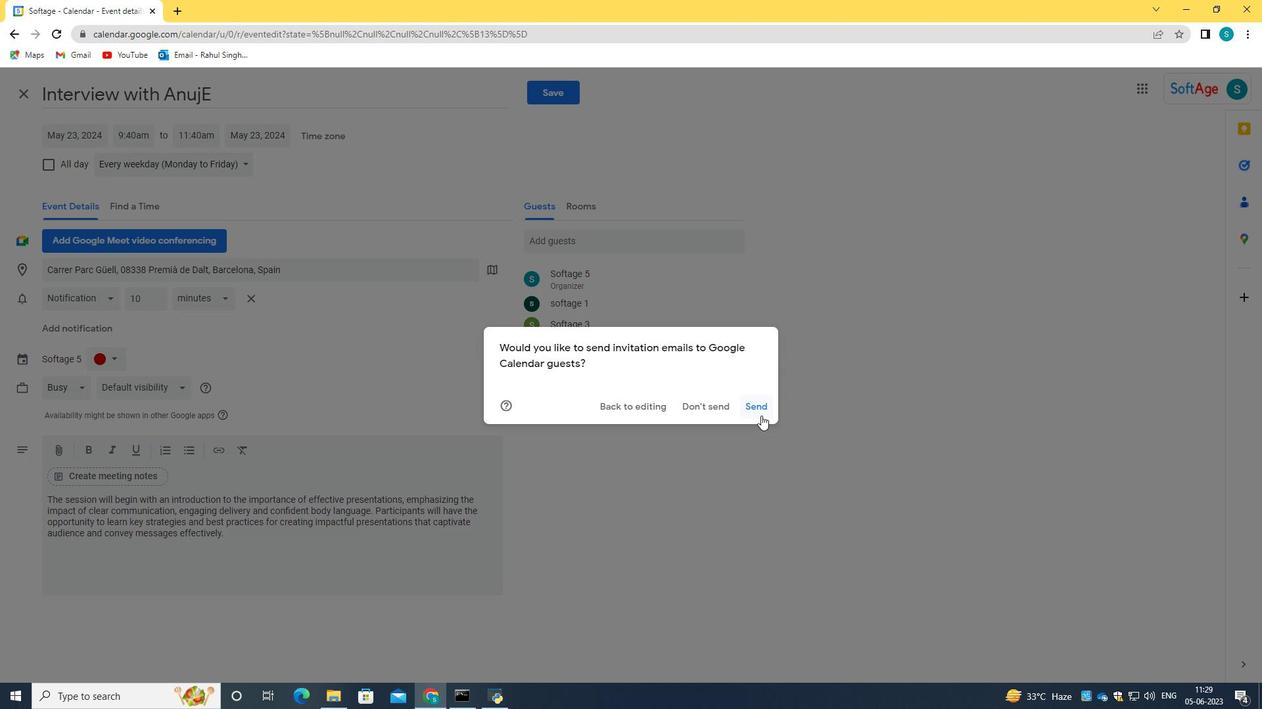 
Action: Mouse pressed left at (763, 408)
Screenshot: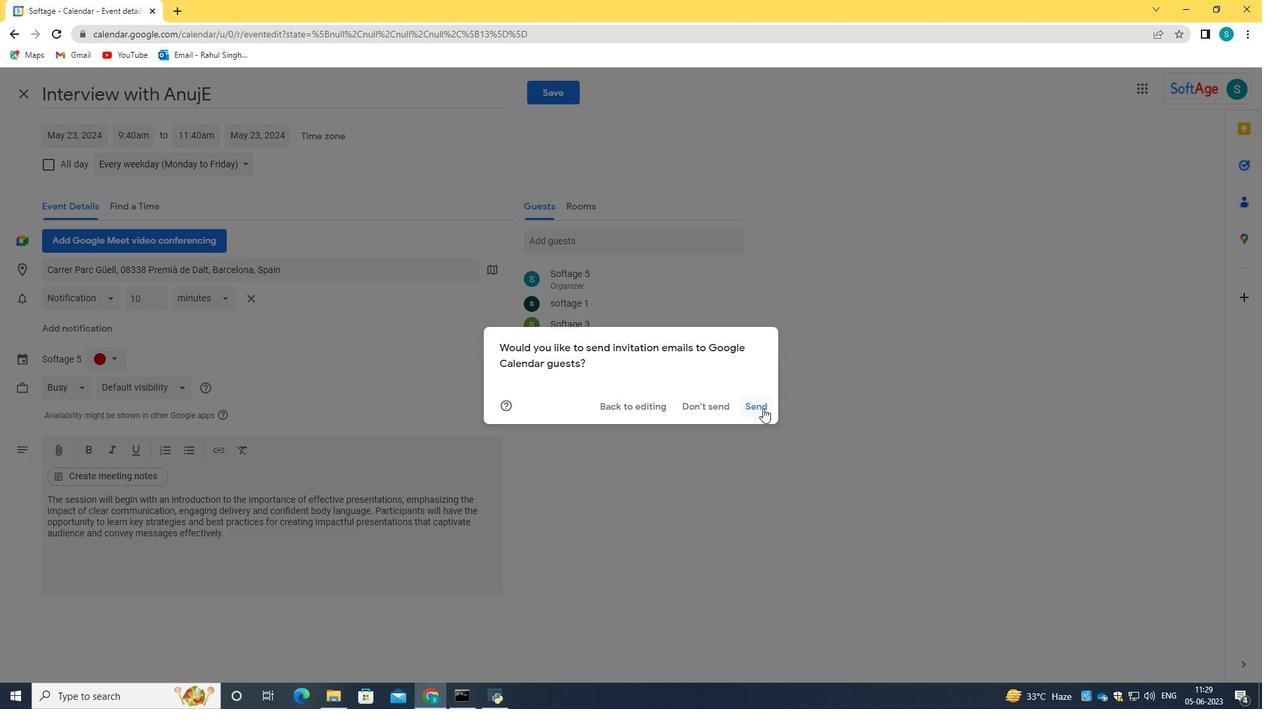
